 Task: Compose an email with the signature Kayla Brown with the subject Request for a disciplinary action and the message I need your help in preparing the project charter for the new initiative. from softage.9@softage.net to softage.3@softage.netSelect the entire message and Indent more 2 times, then indent less once Send the email. Finally, move the email from Sent Items to the label Water quality
Action: Mouse moved to (882, 53)
Screenshot: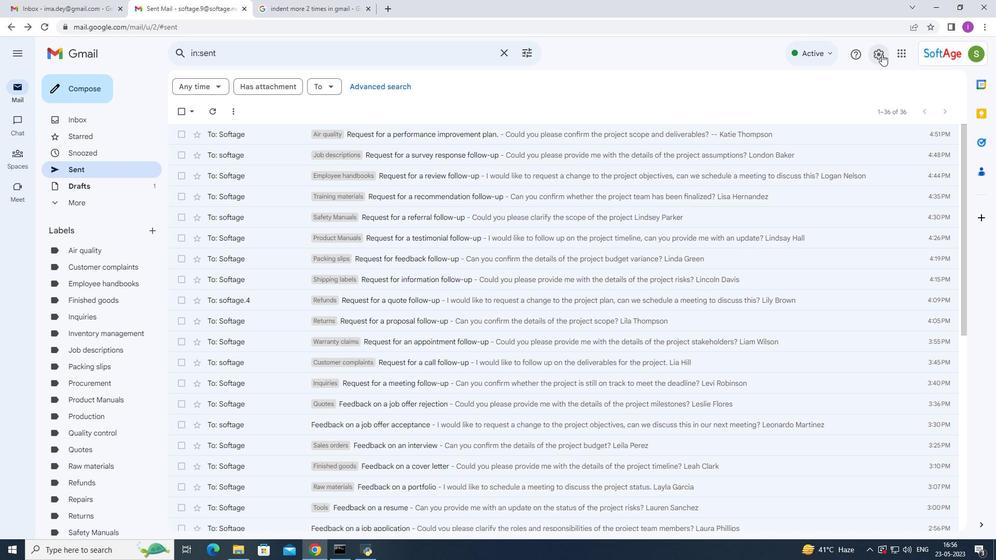 
Action: Mouse pressed left at (882, 53)
Screenshot: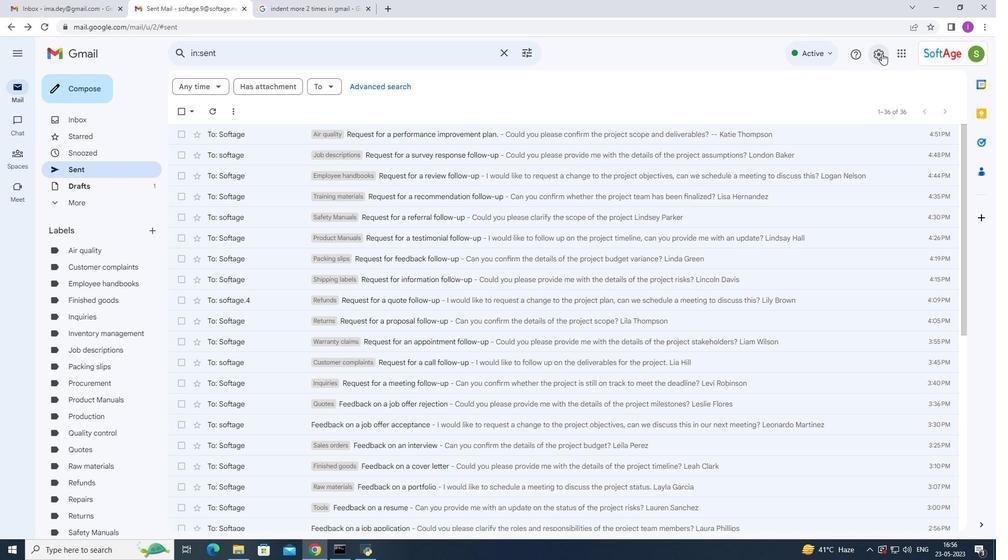 
Action: Mouse moved to (901, 108)
Screenshot: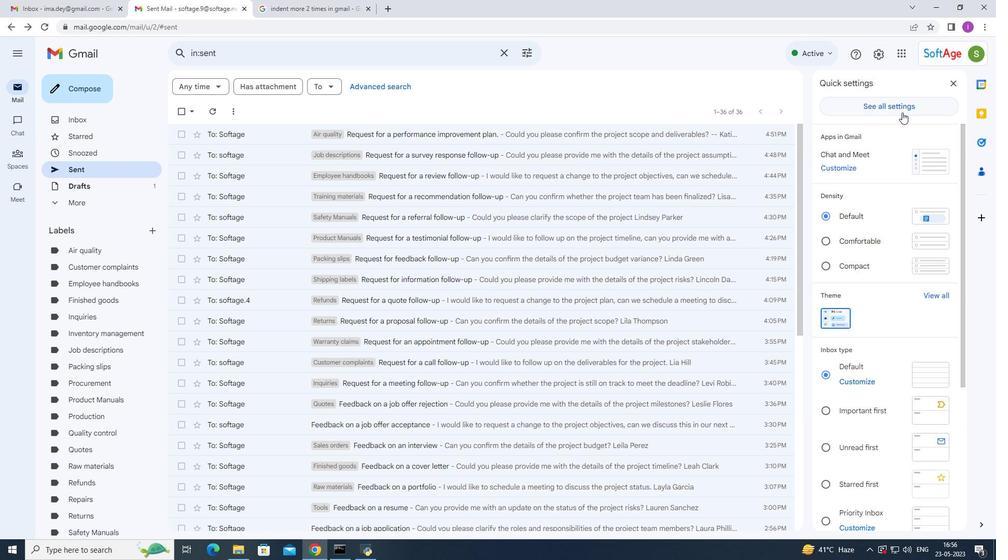 
Action: Mouse pressed left at (901, 108)
Screenshot: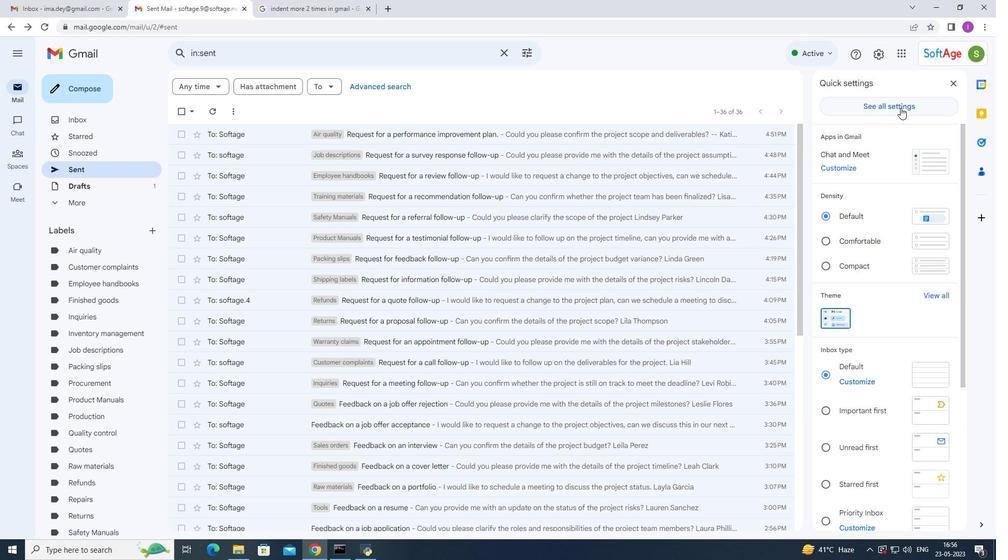 
Action: Mouse moved to (410, 237)
Screenshot: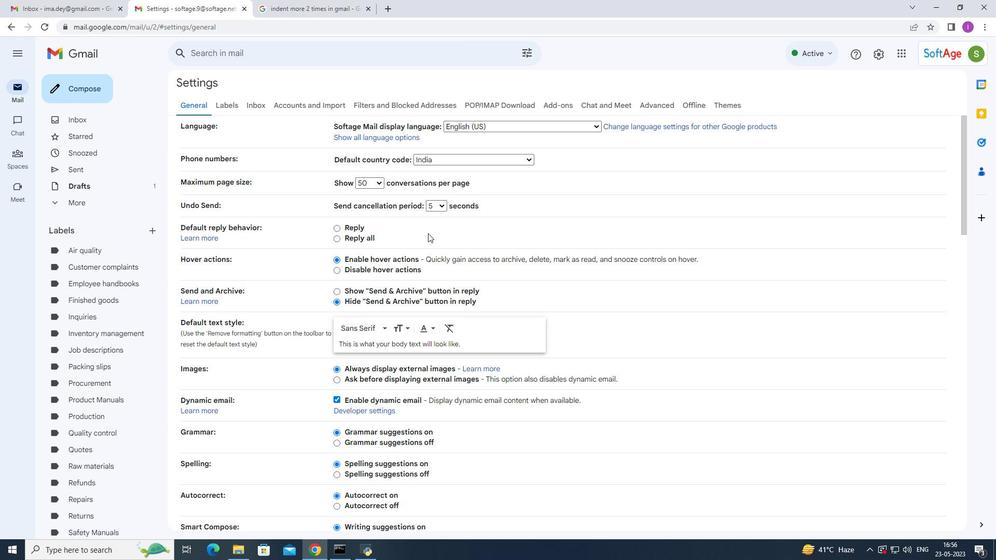 
Action: Mouse scrolled (410, 236) with delta (0, 0)
Screenshot: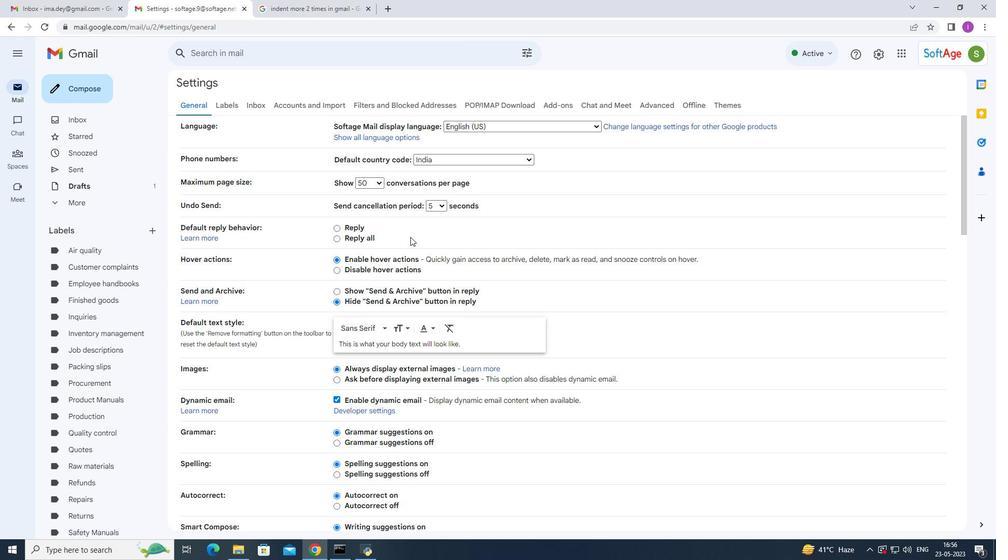 
Action: Mouse scrolled (410, 236) with delta (0, 0)
Screenshot: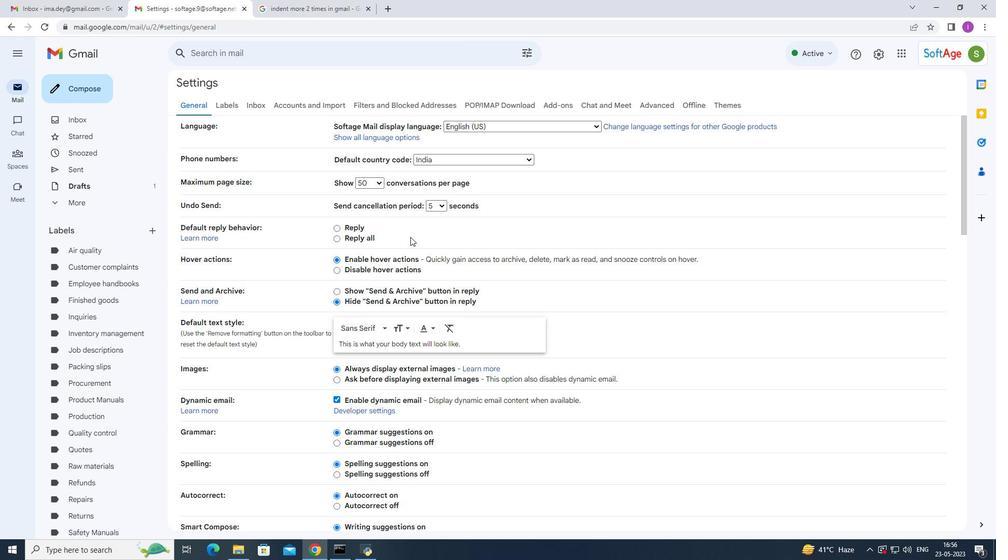 
Action: Mouse scrolled (410, 236) with delta (0, 0)
Screenshot: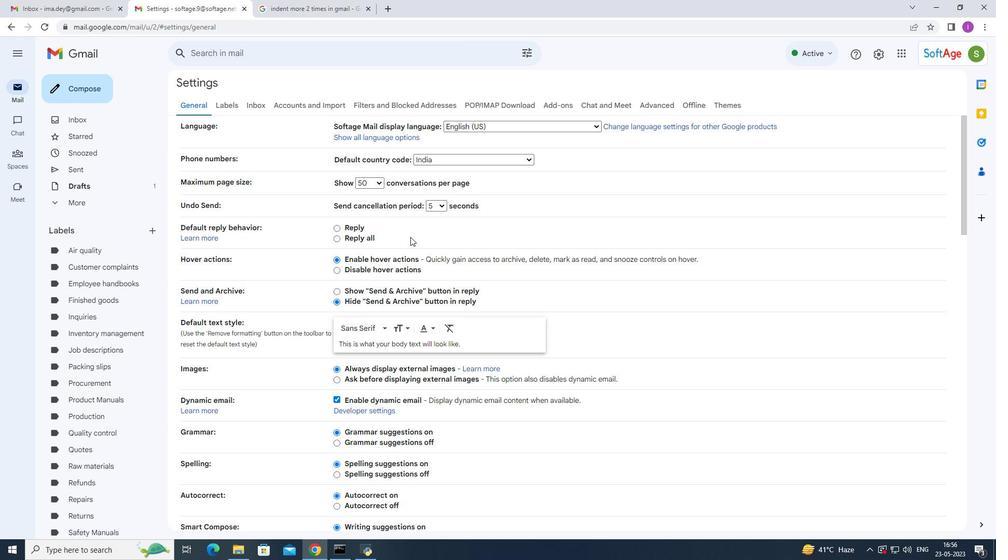 
Action: Mouse scrolled (410, 236) with delta (0, 0)
Screenshot: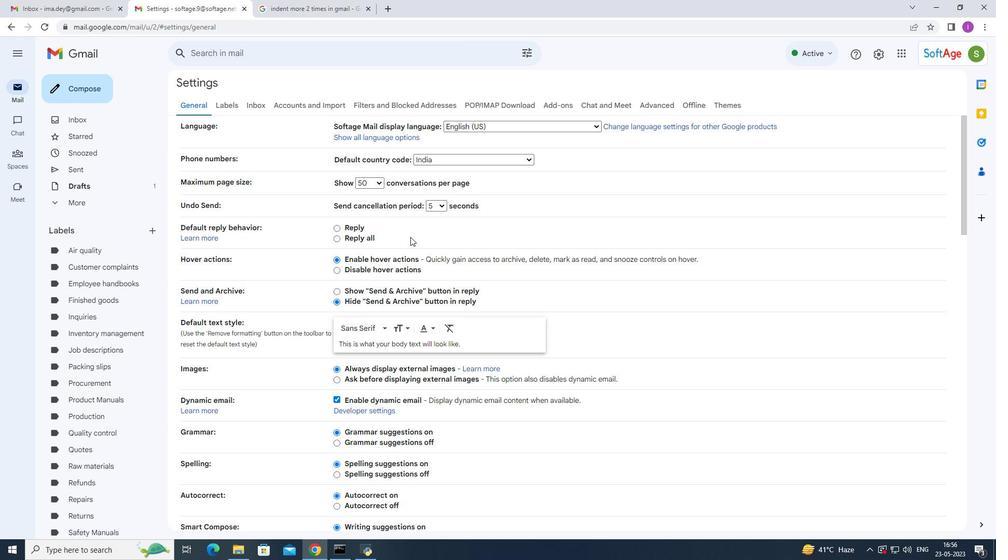 
Action: Mouse moved to (423, 272)
Screenshot: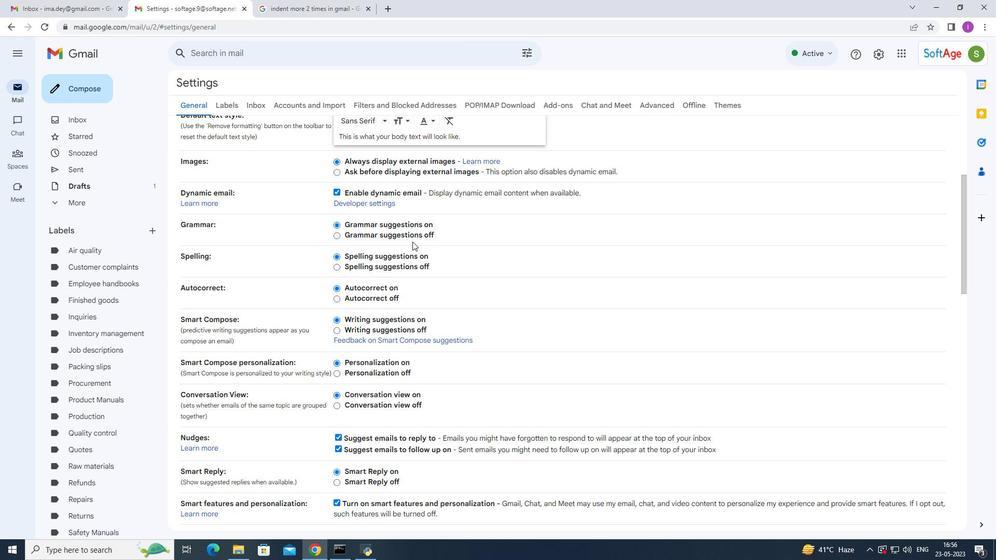 
Action: Mouse scrolled (414, 249) with delta (0, 0)
Screenshot: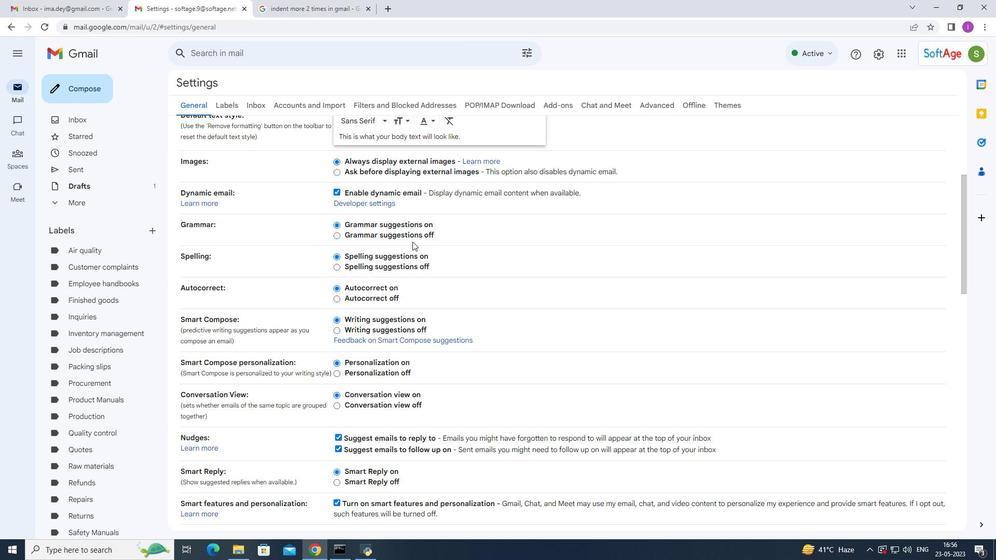 
Action: Mouse scrolled (418, 259) with delta (0, 0)
Screenshot: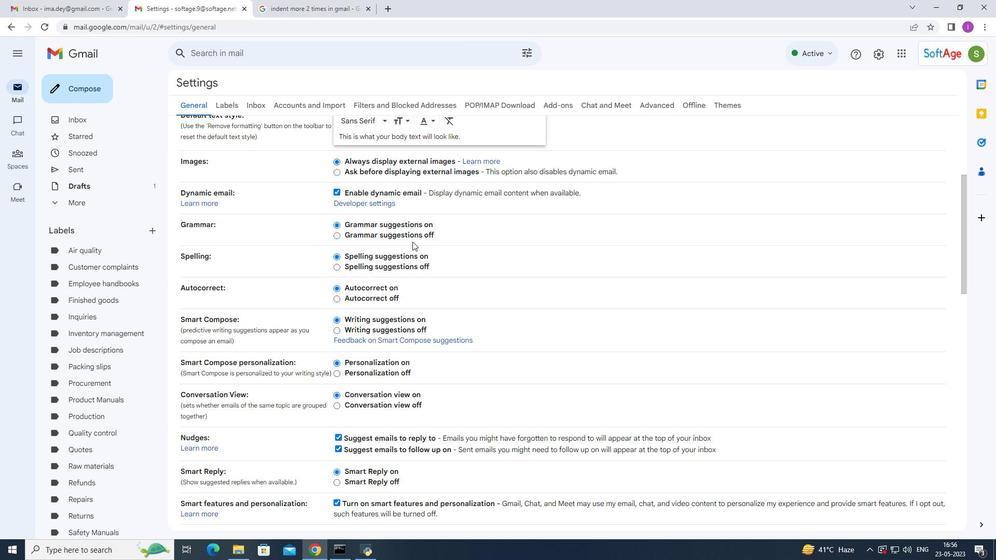 
Action: Mouse scrolled (419, 260) with delta (0, 0)
Screenshot: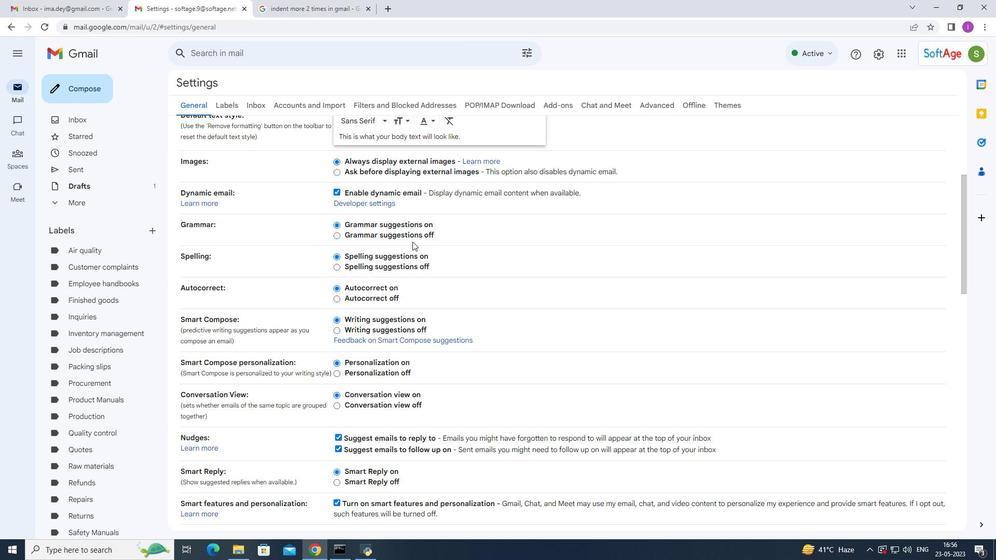 
Action: Mouse scrolled (421, 263) with delta (0, 0)
Screenshot: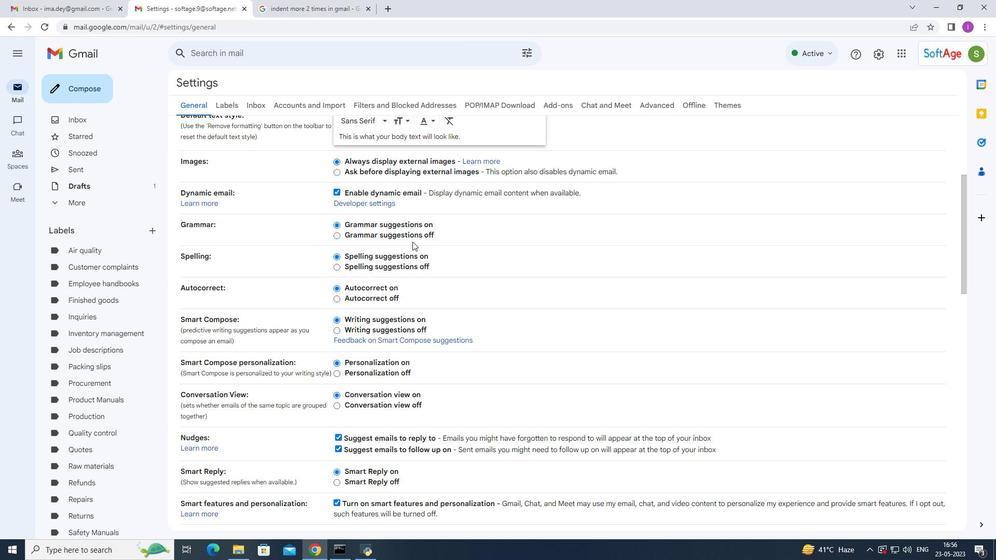 
Action: Mouse moved to (424, 288)
Screenshot: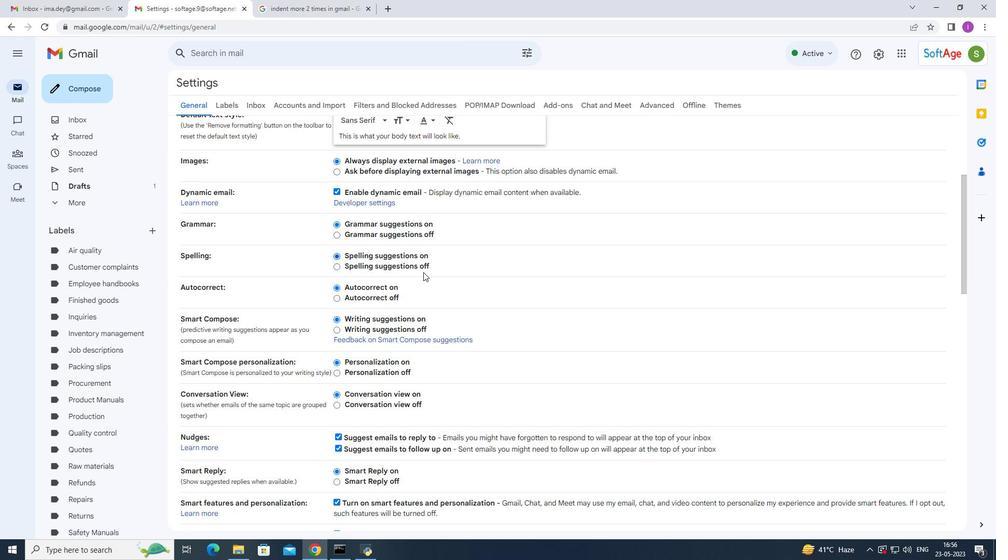 
Action: Mouse scrolled (423, 278) with delta (0, 0)
Screenshot: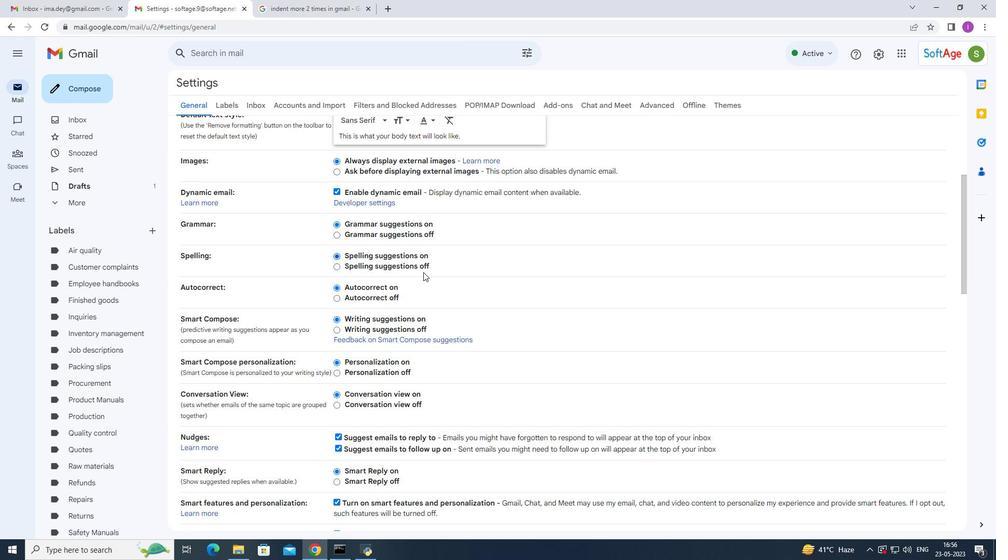 
Action: Mouse moved to (425, 292)
Screenshot: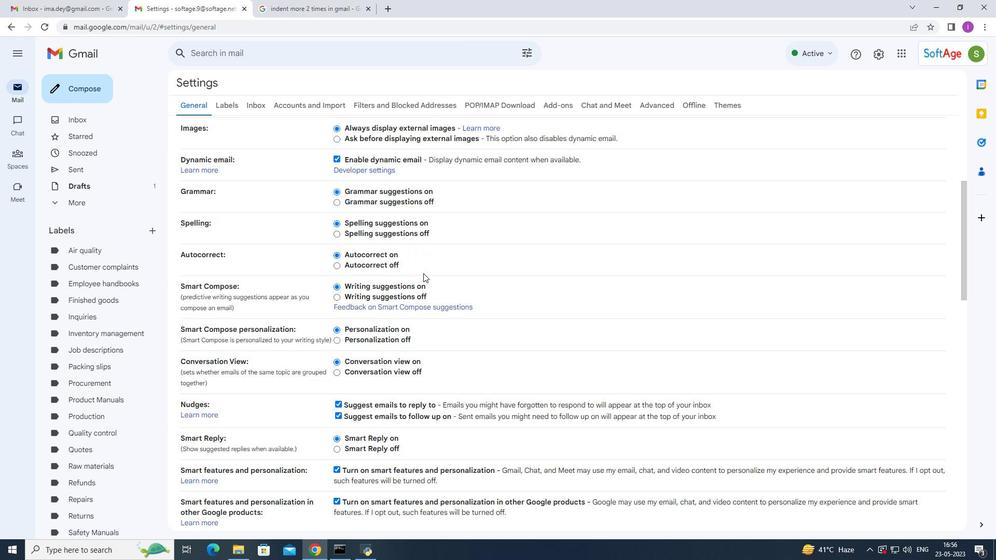 
Action: Mouse scrolled (424, 289) with delta (0, 0)
Screenshot: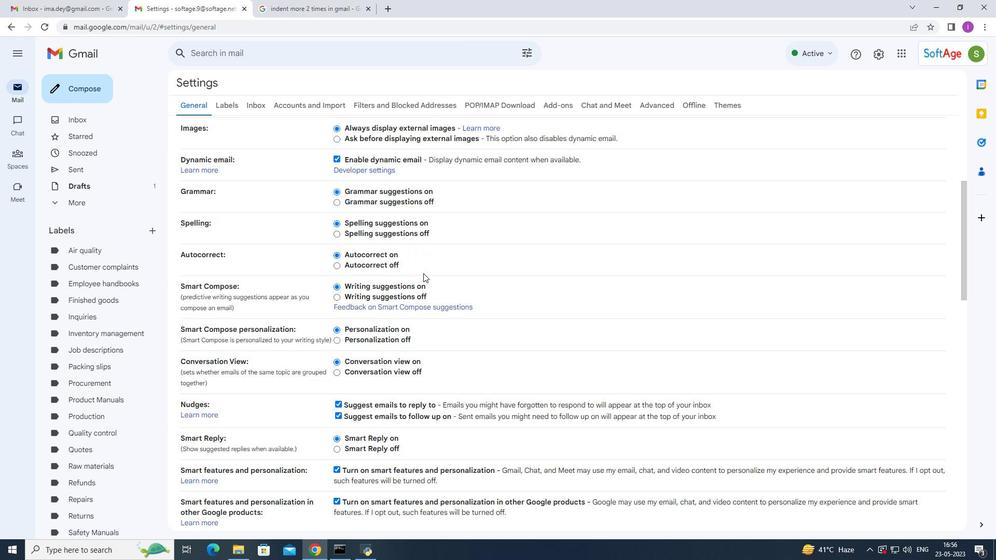 
Action: Mouse moved to (425, 292)
Screenshot: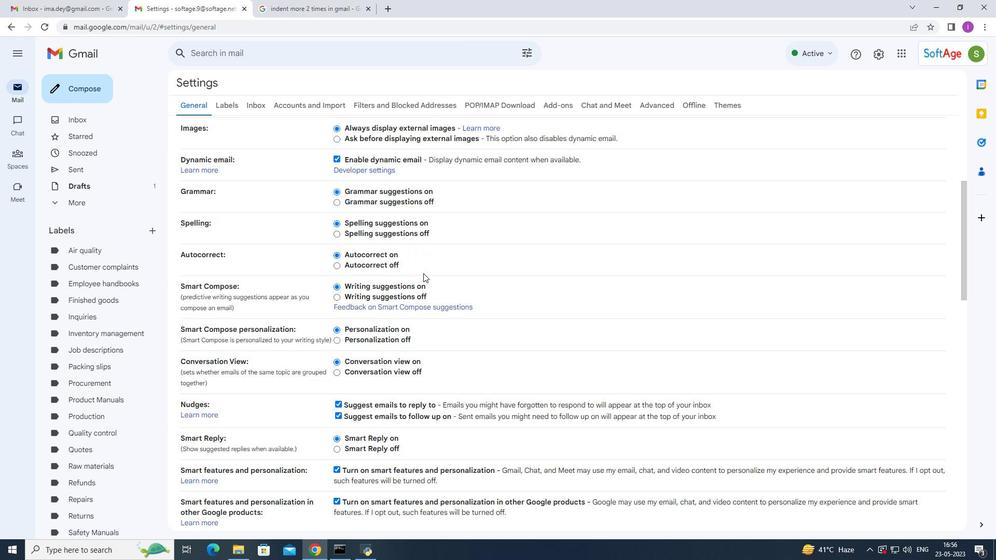 
Action: Mouse scrolled (425, 291) with delta (0, 0)
Screenshot: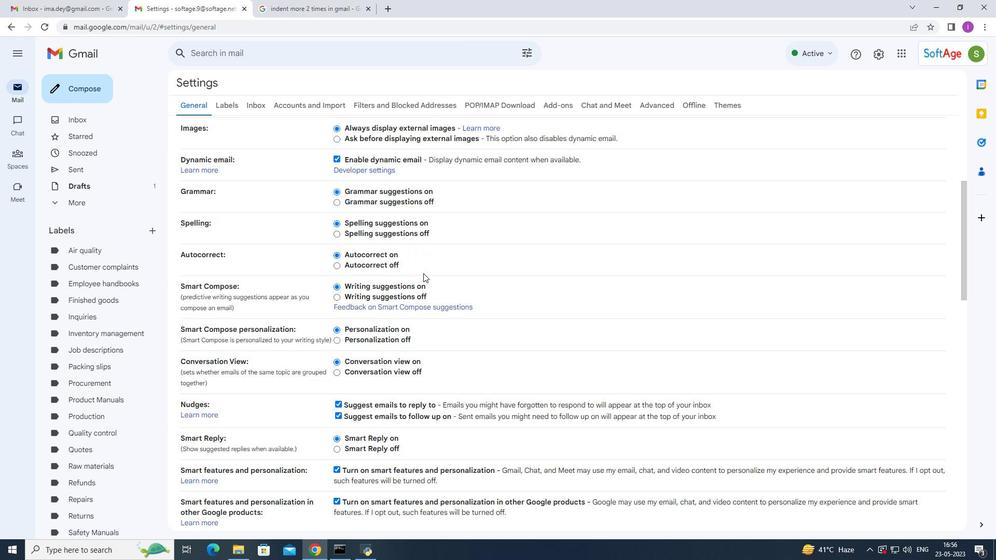 
Action: Mouse moved to (425, 293)
Screenshot: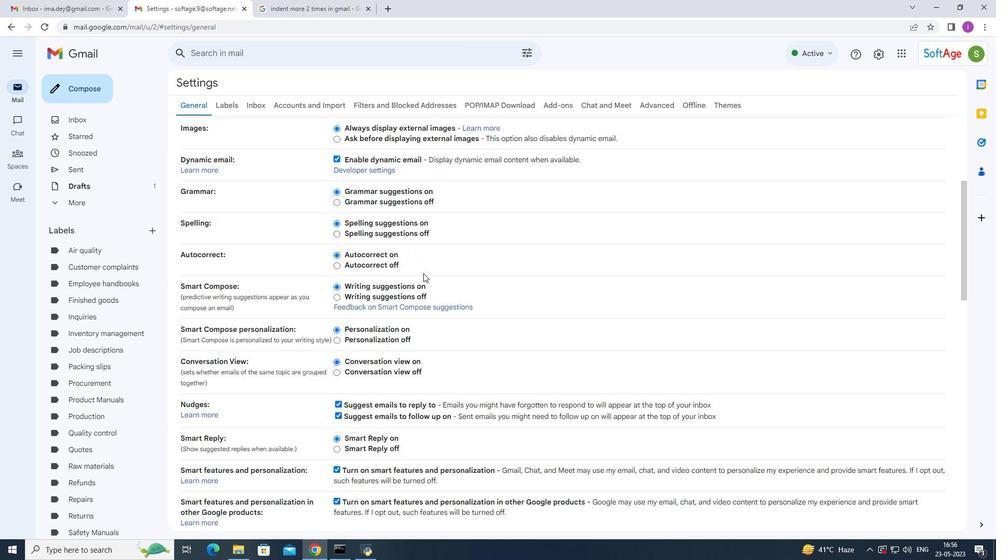 
Action: Mouse scrolled (425, 292) with delta (0, 0)
Screenshot: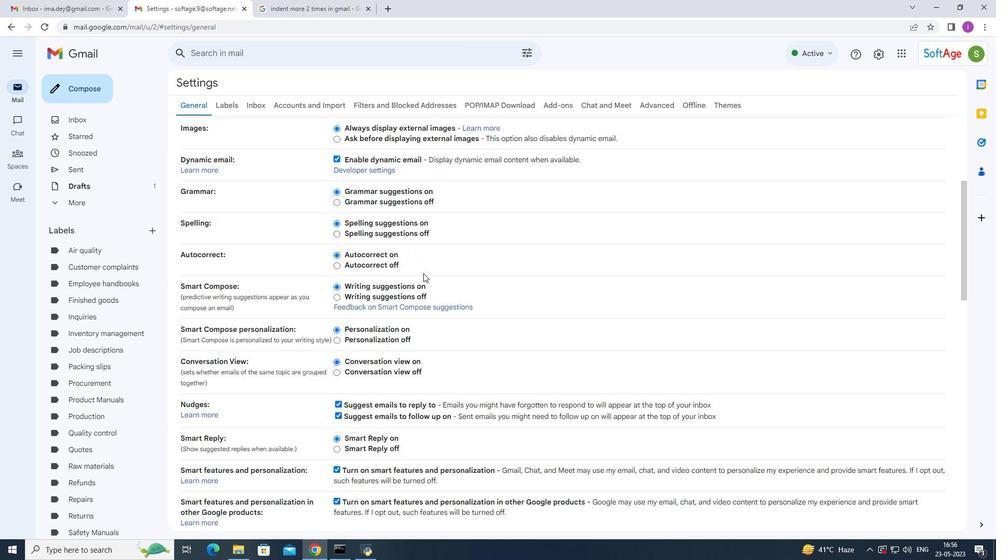 
Action: Mouse moved to (425, 294)
Screenshot: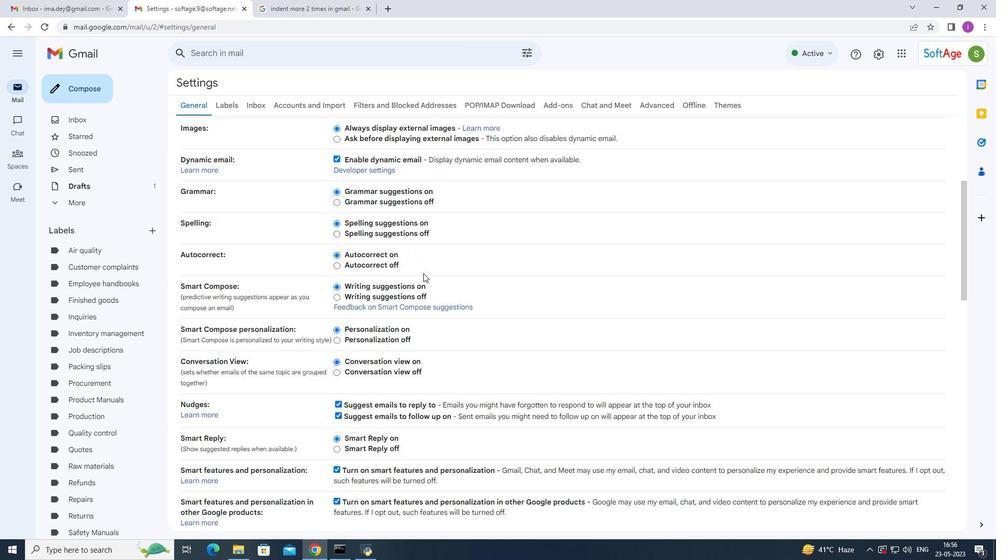 
Action: Mouse scrolled (425, 292) with delta (0, 0)
Screenshot: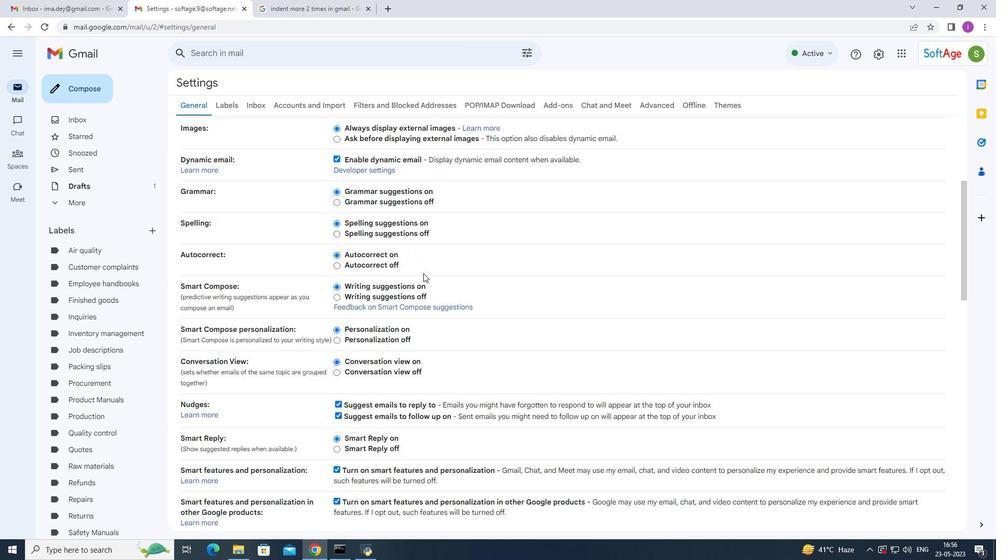 
Action: Mouse moved to (433, 315)
Screenshot: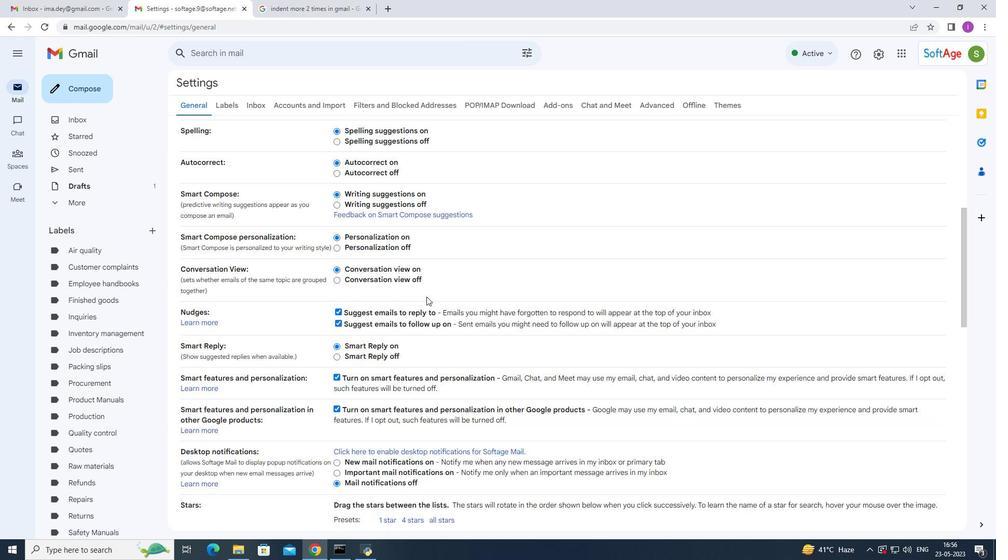 
Action: Mouse scrolled (433, 314) with delta (0, 0)
Screenshot: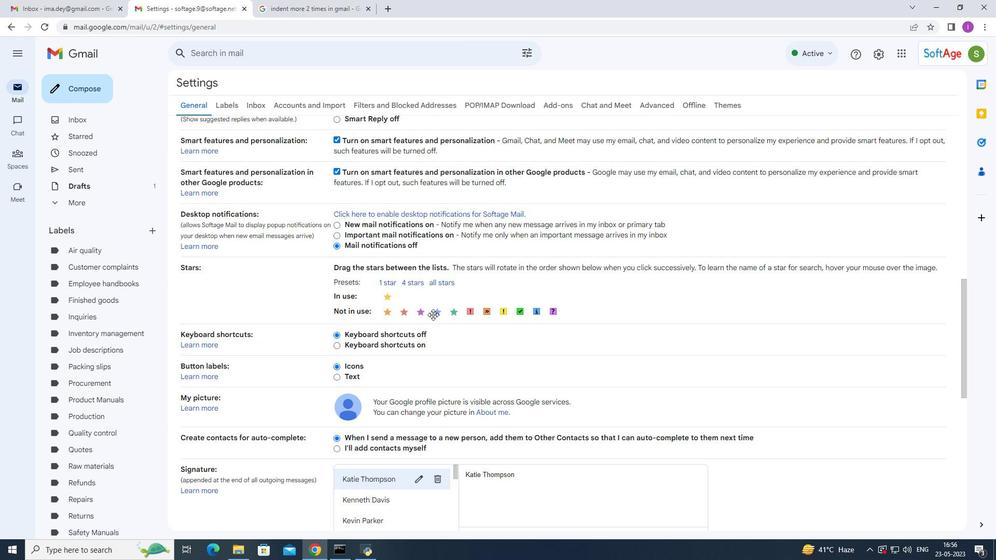 
Action: Mouse scrolled (433, 314) with delta (0, 0)
Screenshot: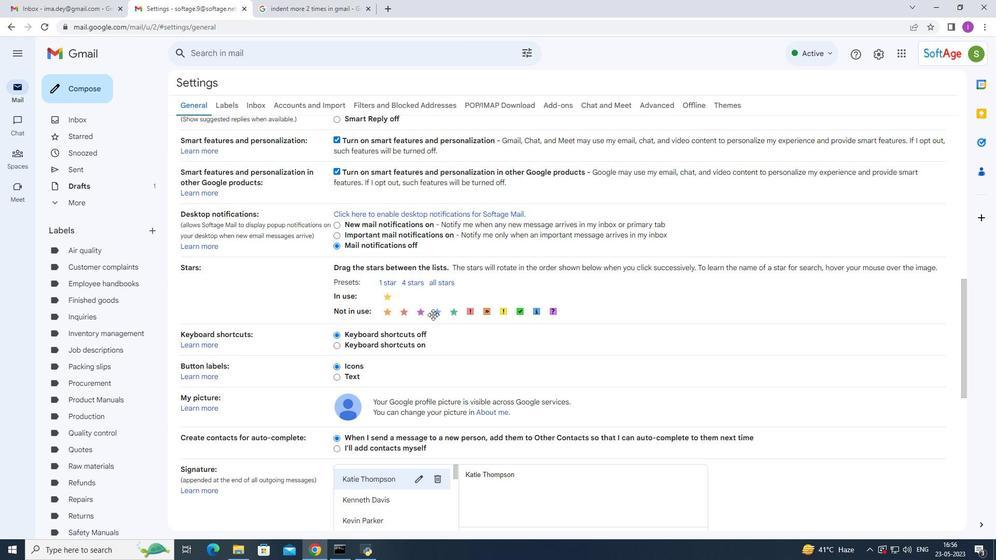 
Action: Mouse moved to (397, 465)
Screenshot: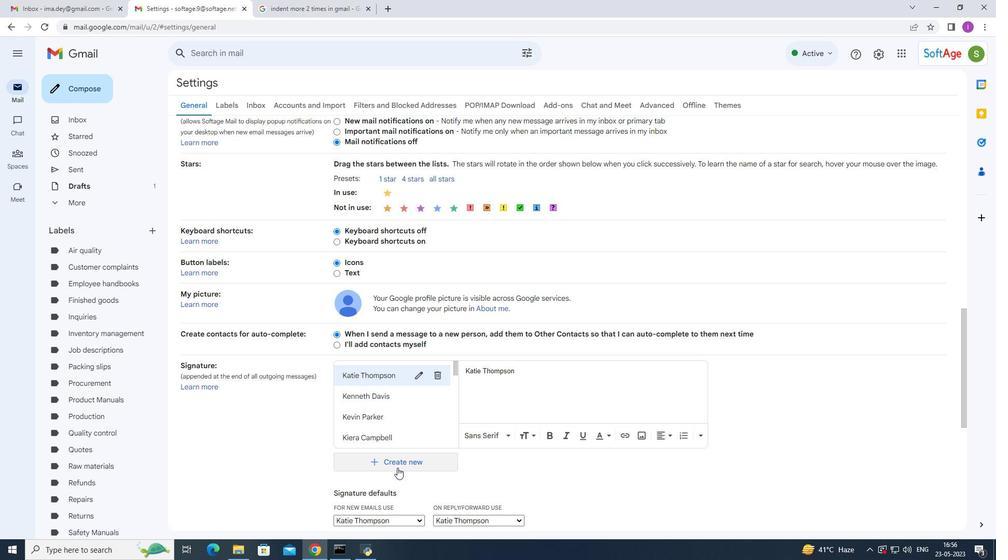 
Action: Mouse pressed left at (397, 465)
Screenshot: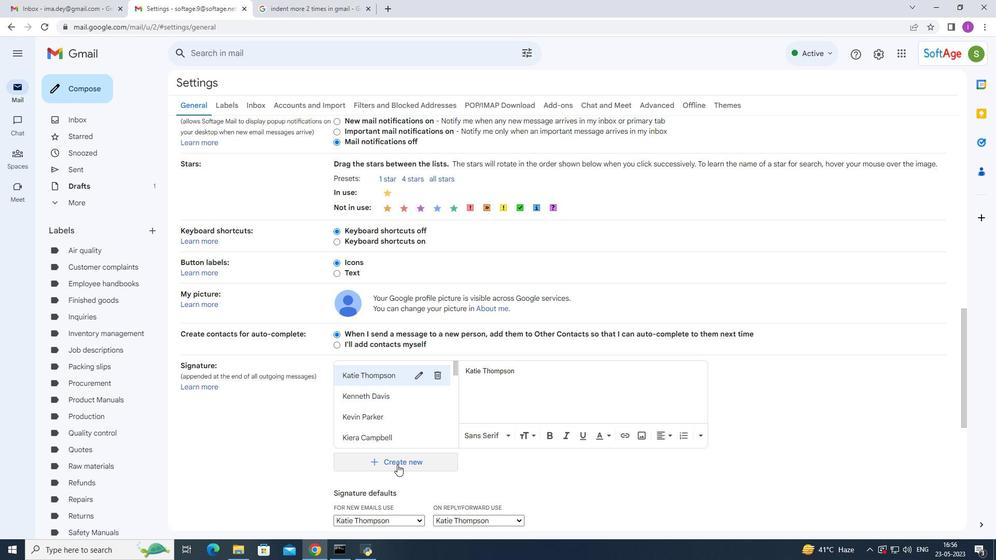 
Action: Mouse moved to (602, 353)
Screenshot: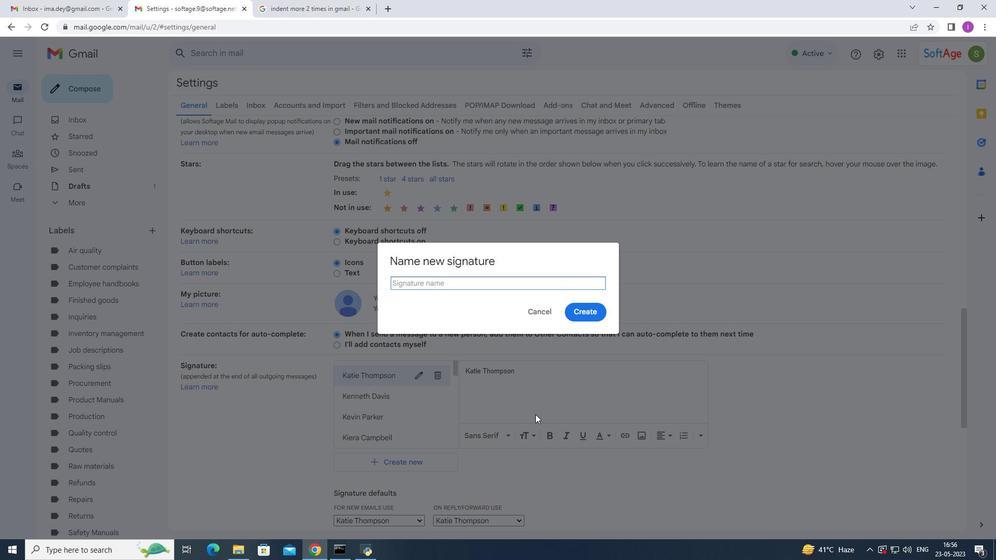 
Action: Key pressed <Key.shift>Kayla<Key.space><Key.shift>Brown
Screenshot: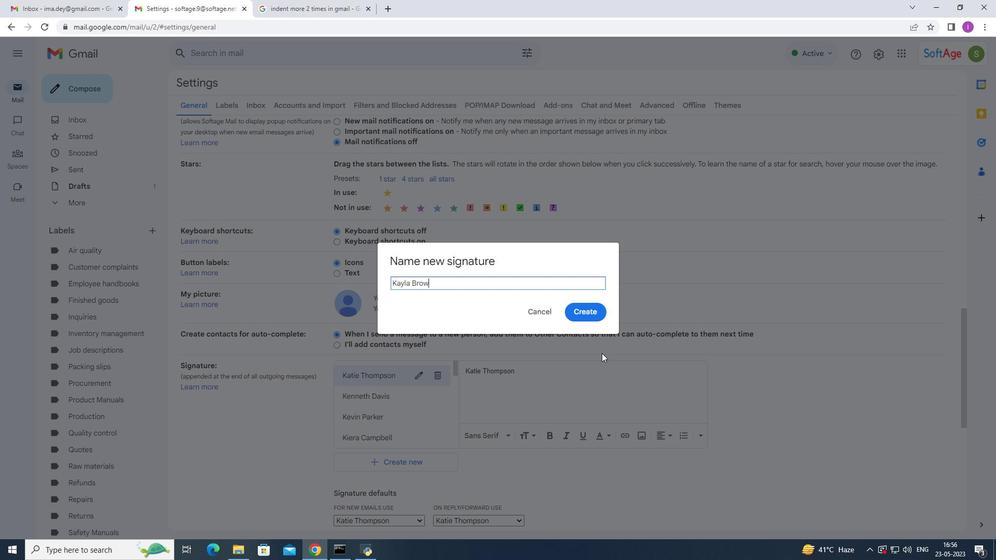 
Action: Mouse moved to (586, 313)
Screenshot: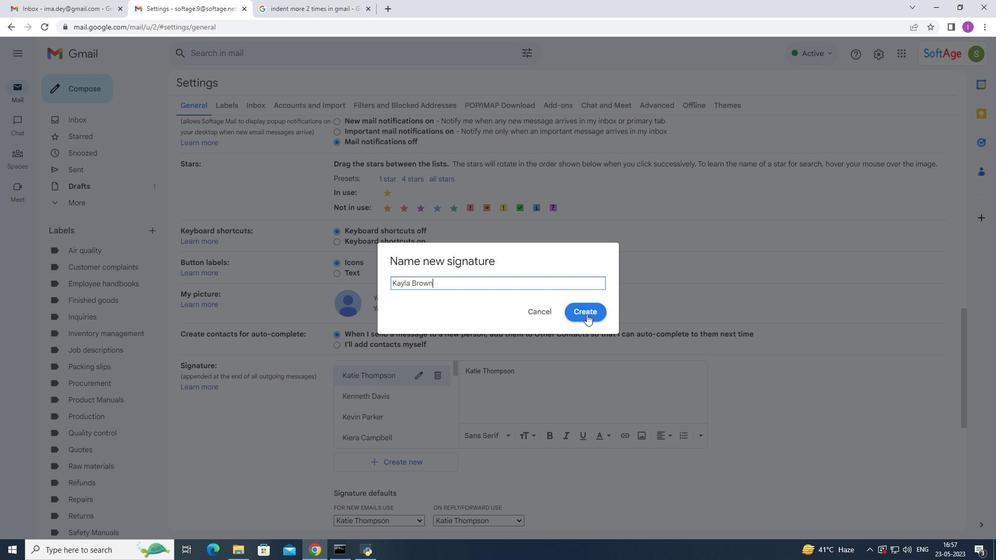 
Action: Mouse pressed left at (586, 313)
Screenshot: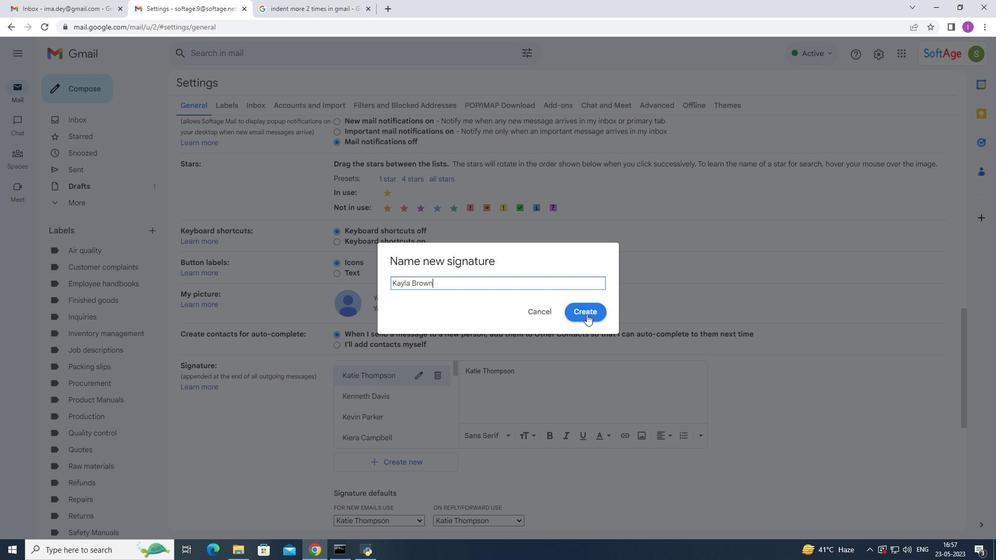 
Action: Mouse moved to (416, 521)
Screenshot: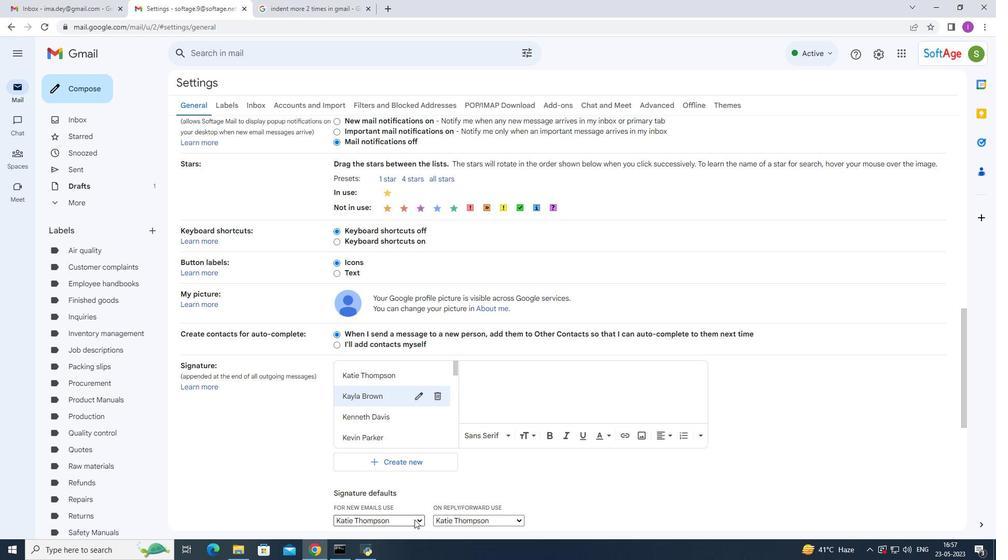 
Action: Mouse pressed left at (416, 521)
Screenshot: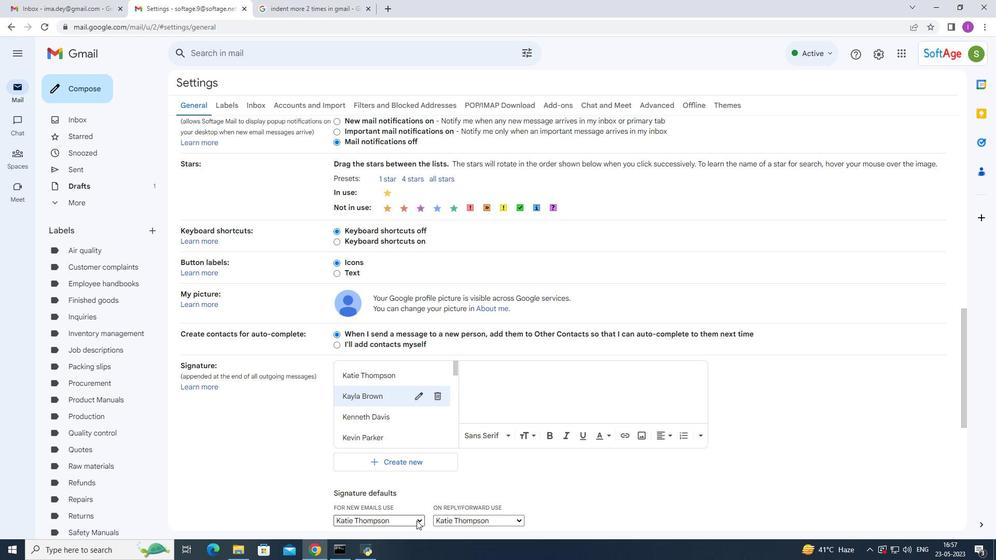
Action: Mouse moved to (360, 340)
Screenshot: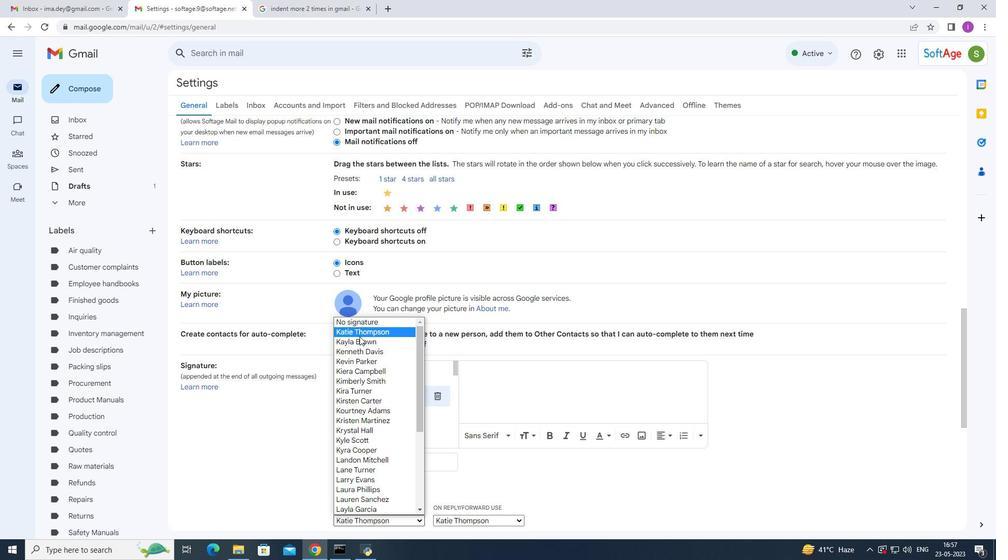 
Action: Mouse pressed left at (360, 340)
Screenshot: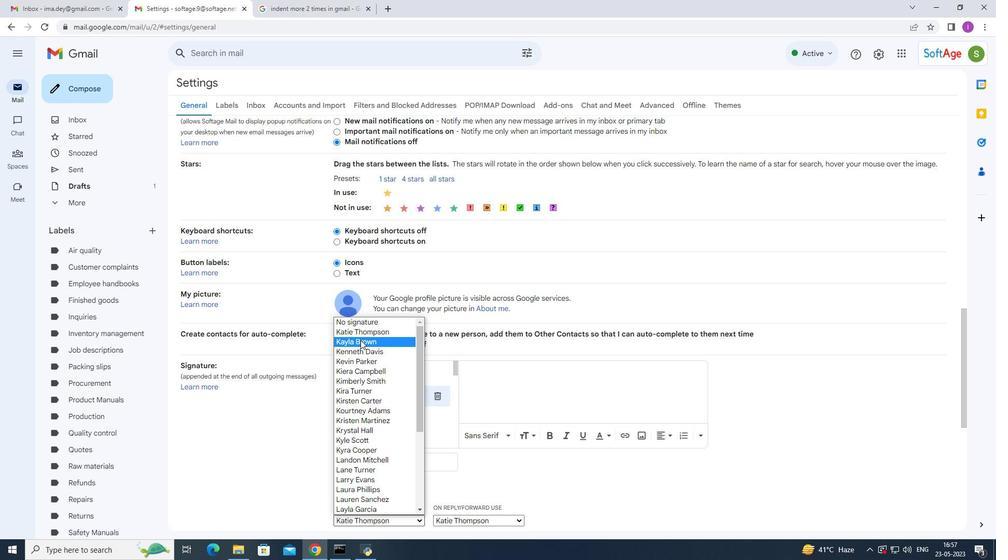 
Action: Mouse moved to (385, 396)
Screenshot: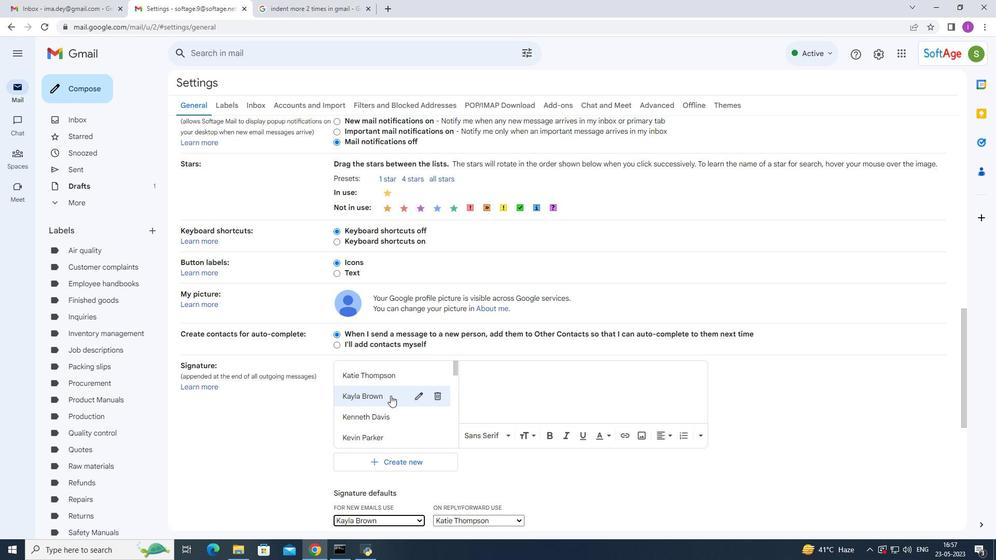 
Action: Mouse pressed left at (385, 396)
Screenshot: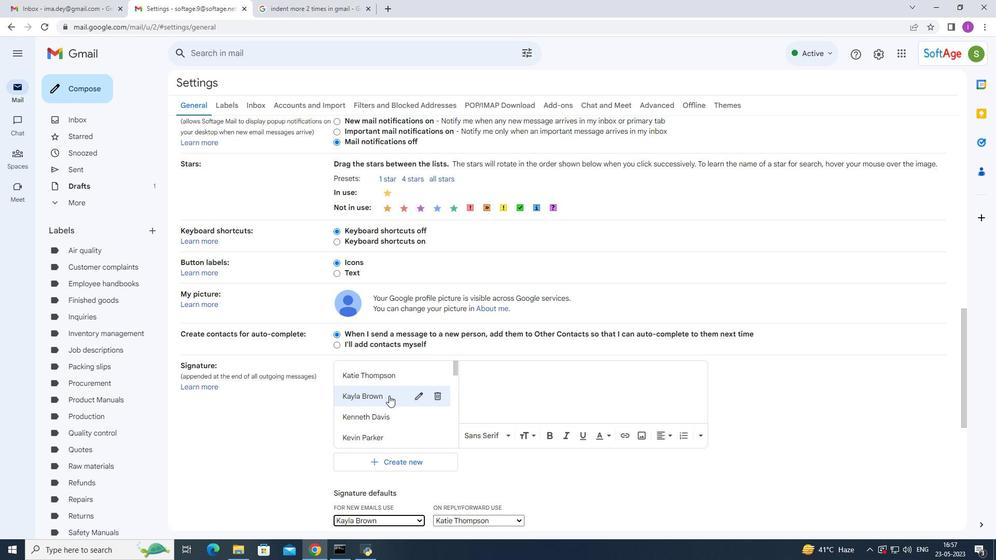 
Action: Mouse moved to (481, 374)
Screenshot: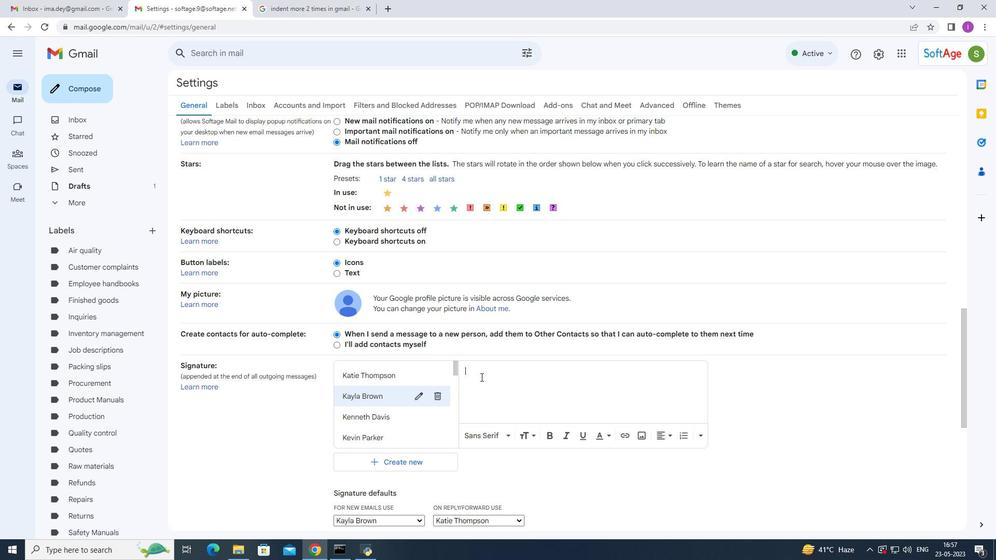 
Action: Key pressed <Key.shift>Kayla<Key.space><Key.shift>Brown
Screenshot: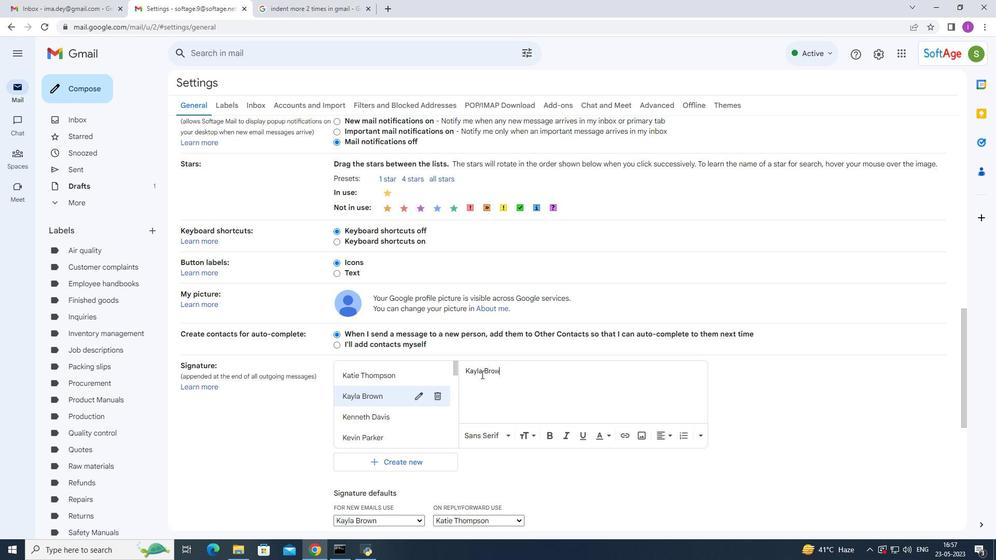 
Action: Mouse moved to (609, 435)
Screenshot: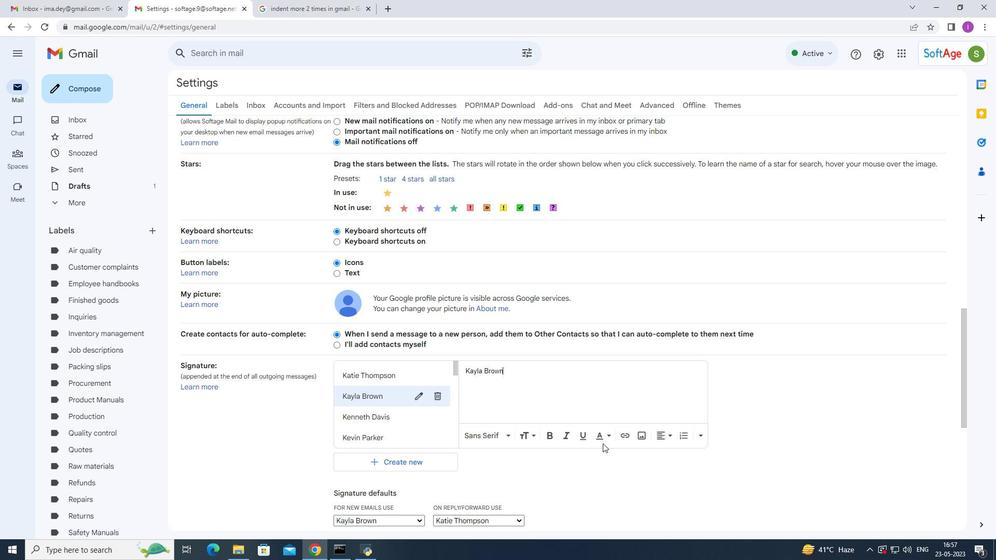 
Action: Mouse scrolled (609, 435) with delta (0, 0)
Screenshot: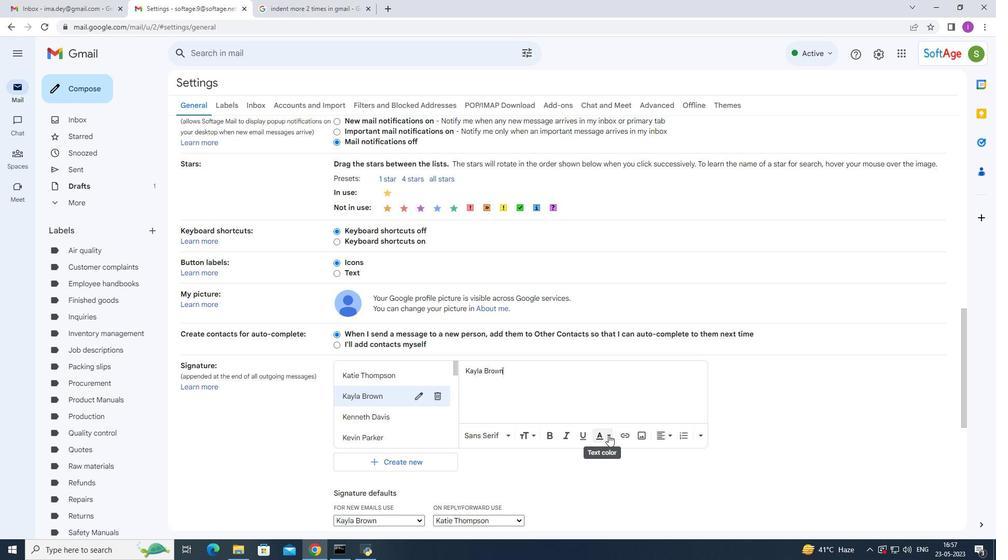 
Action: Mouse scrolled (609, 435) with delta (0, 0)
Screenshot: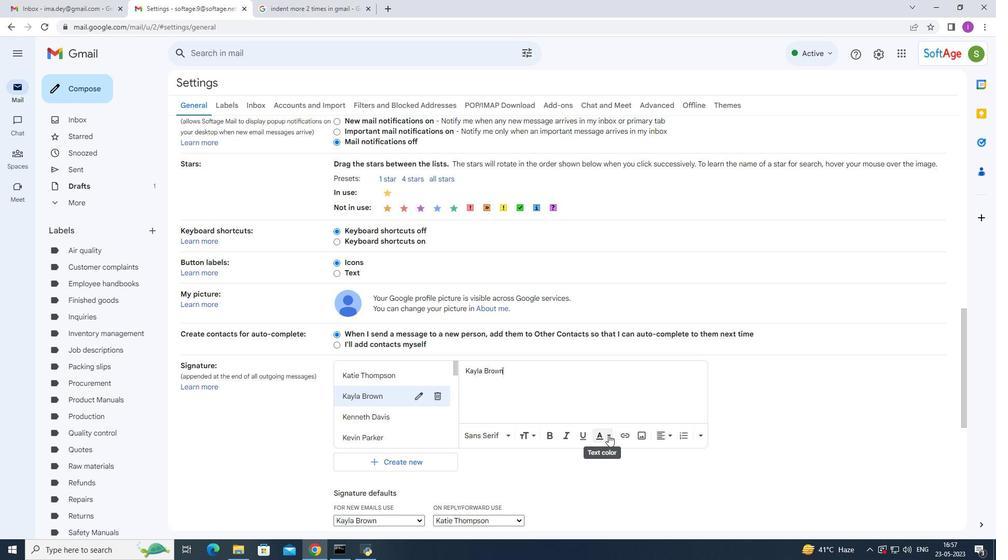 
Action: Mouse moved to (533, 383)
Screenshot: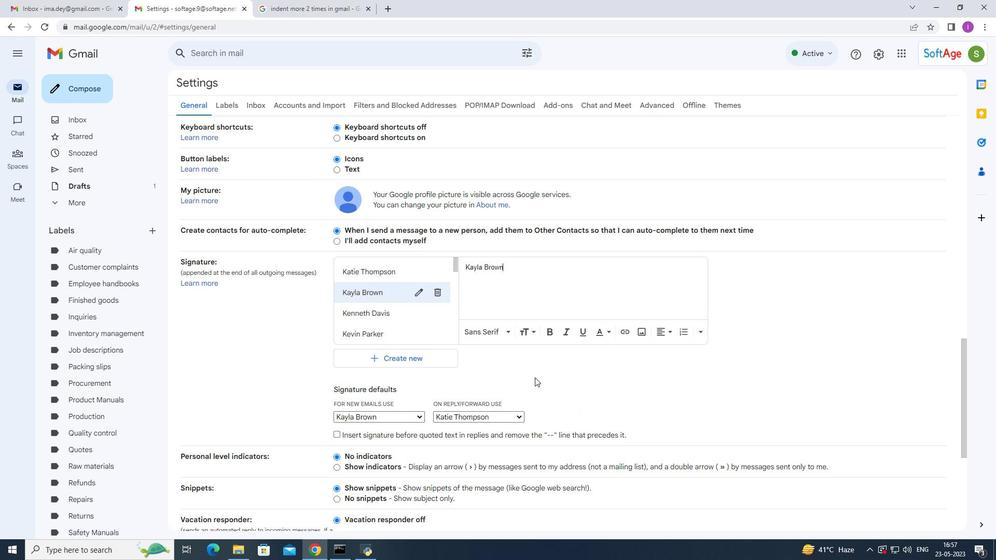 
Action: Mouse scrolled (533, 382) with delta (0, 0)
Screenshot: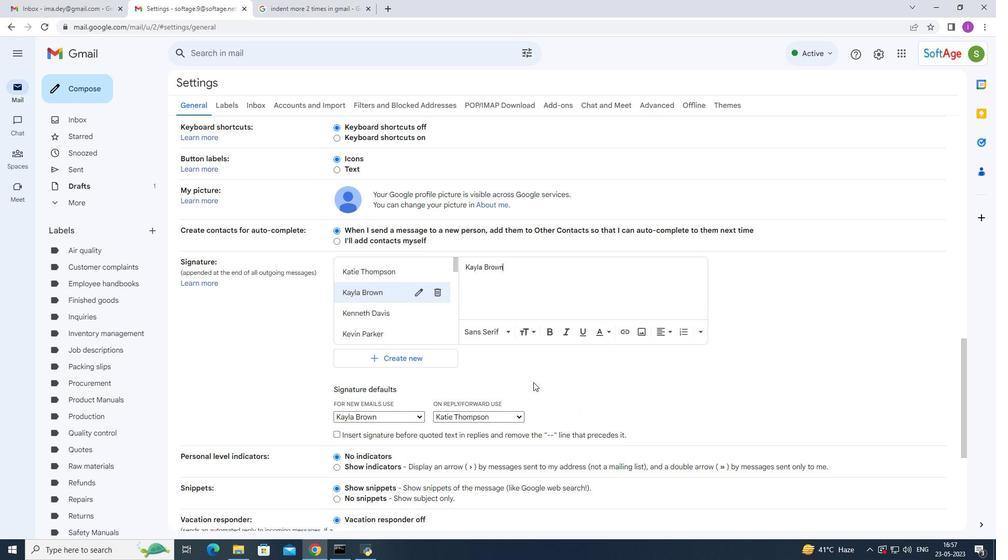 
Action: Mouse scrolled (533, 382) with delta (0, 0)
Screenshot: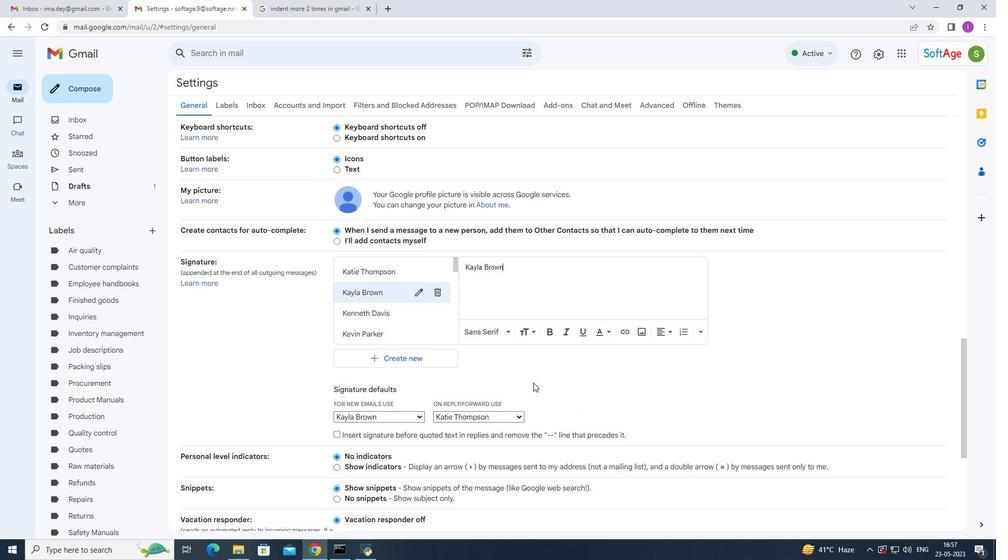 
Action: Mouse moved to (533, 383)
Screenshot: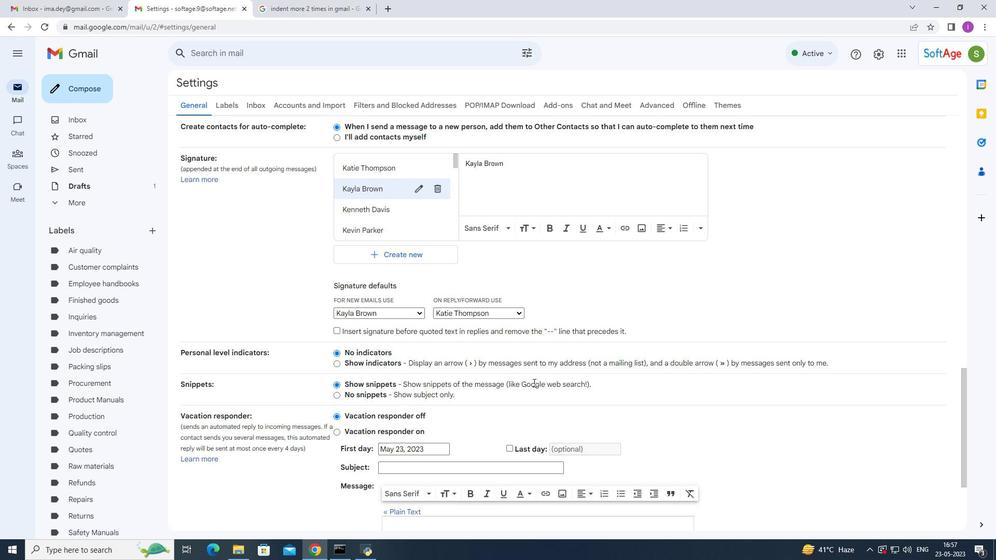 
Action: Mouse scrolled (533, 383) with delta (0, 0)
Screenshot: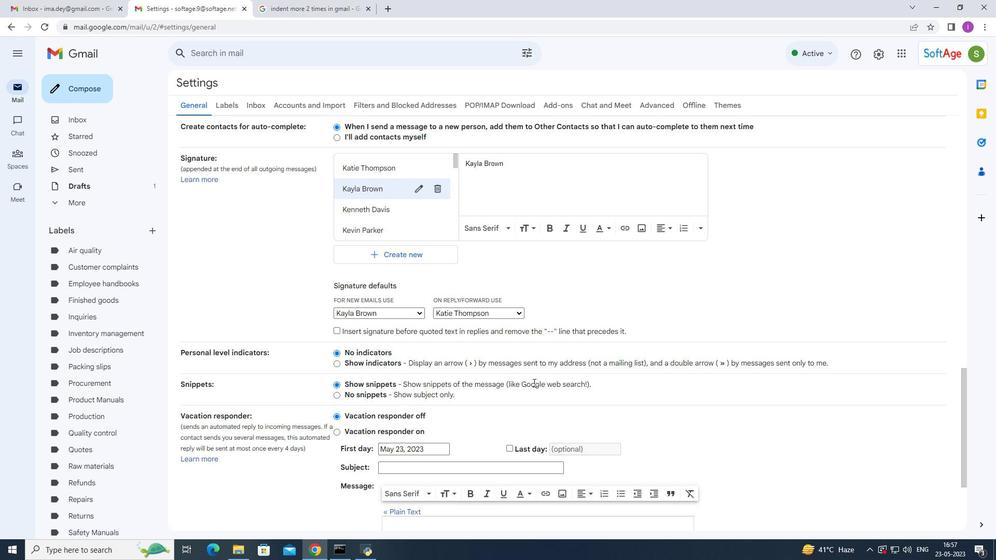 
Action: Mouse scrolled (533, 384) with delta (0, 0)
Screenshot: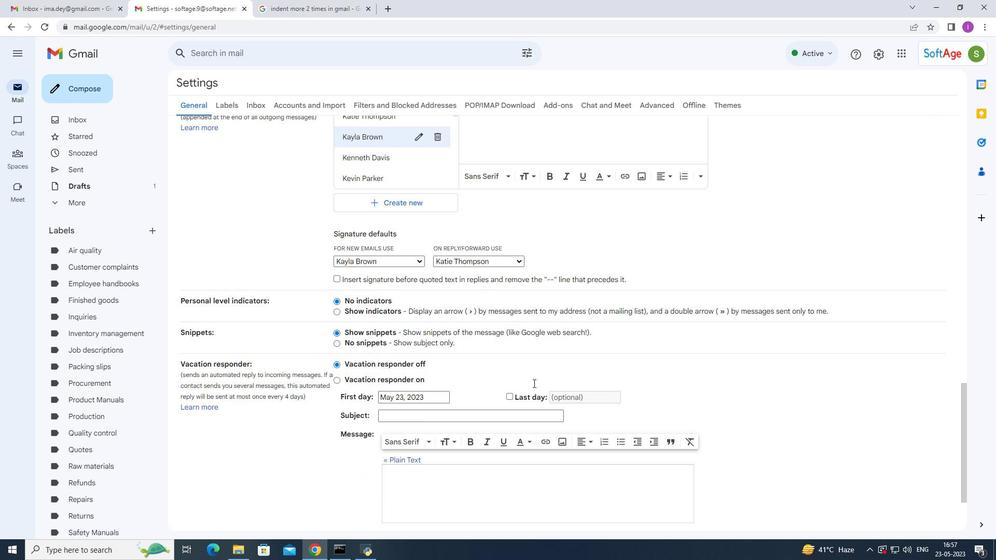 
Action: Mouse moved to (427, 337)
Screenshot: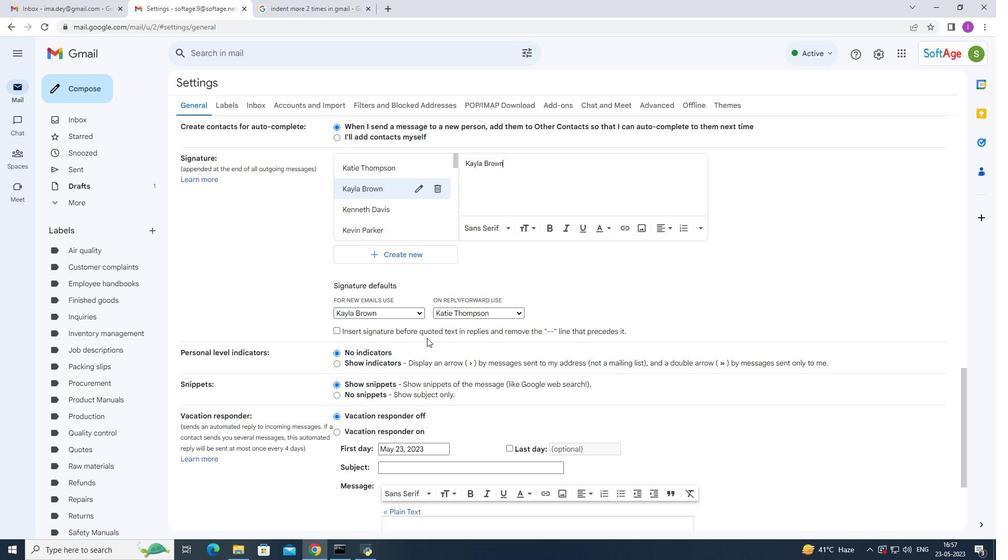 
Action: Mouse scrolled (427, 338) with delta (0, 0)
Screenshot: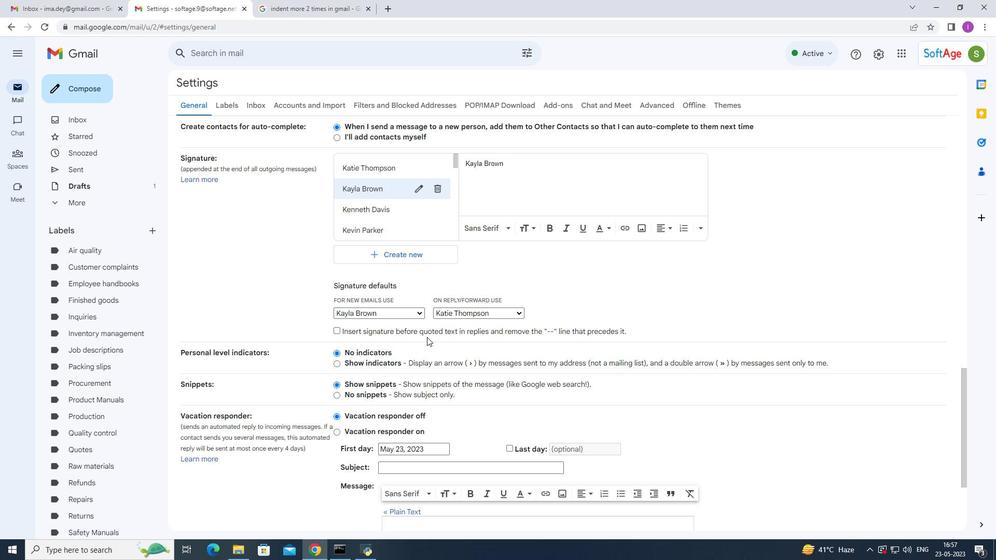
Action: Mouse scrolled (427, 336) with delta (0, 0)
Screenshot: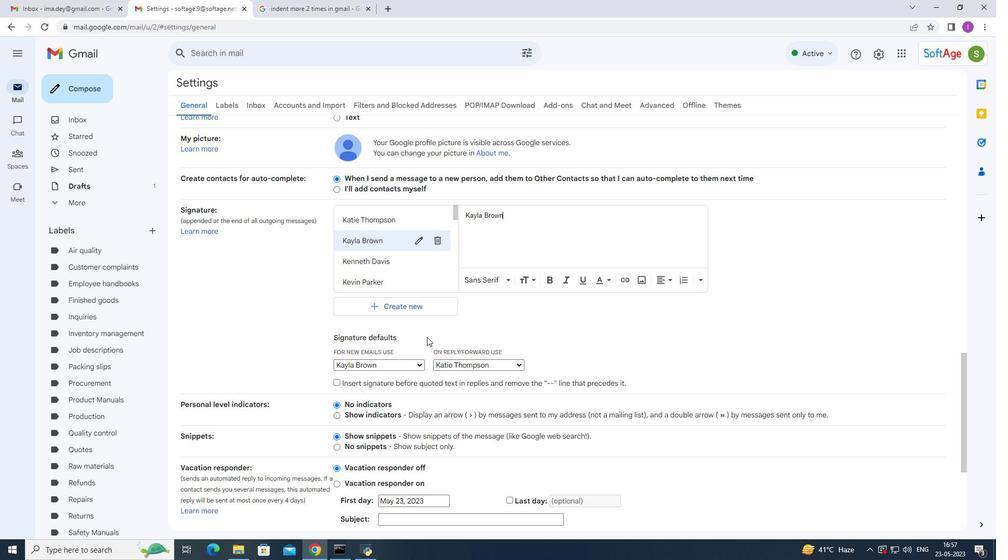 
Action: Mouse scrolled (427, 336) with delta (0, 0)
Screenshot: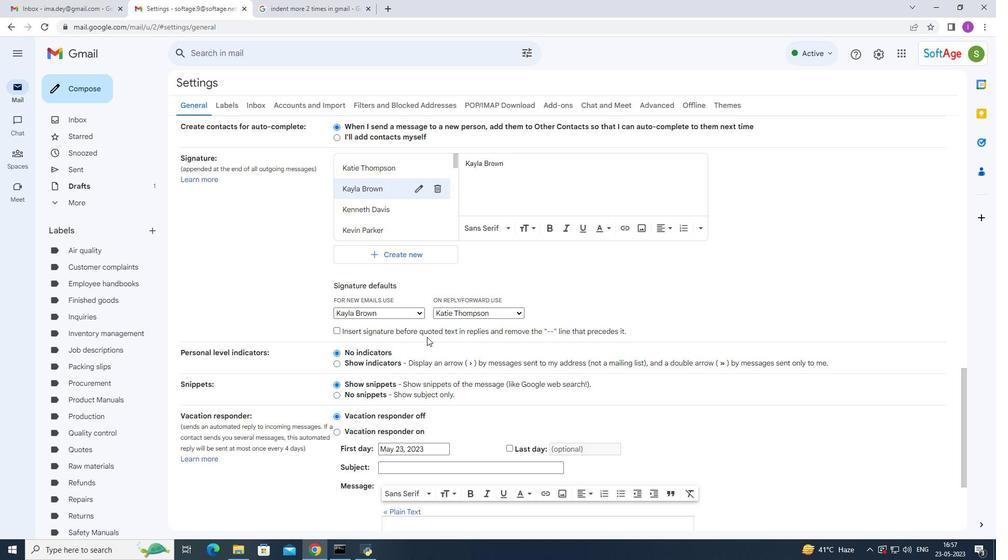 
Action: Mouse scrolled (427, 336) with delta (0, 0)
Screenshot: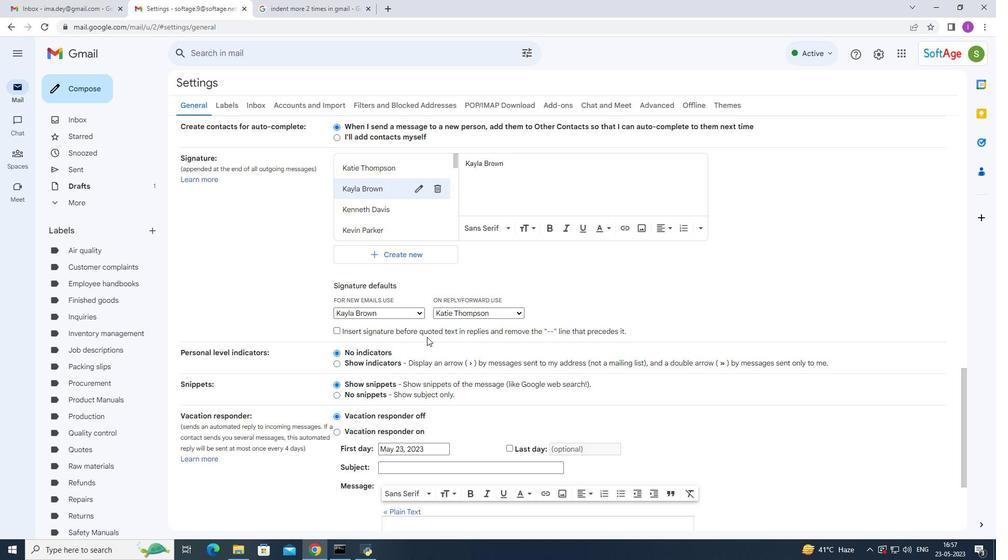 
Action: Mouse moved to (427, 336)
Screenshot: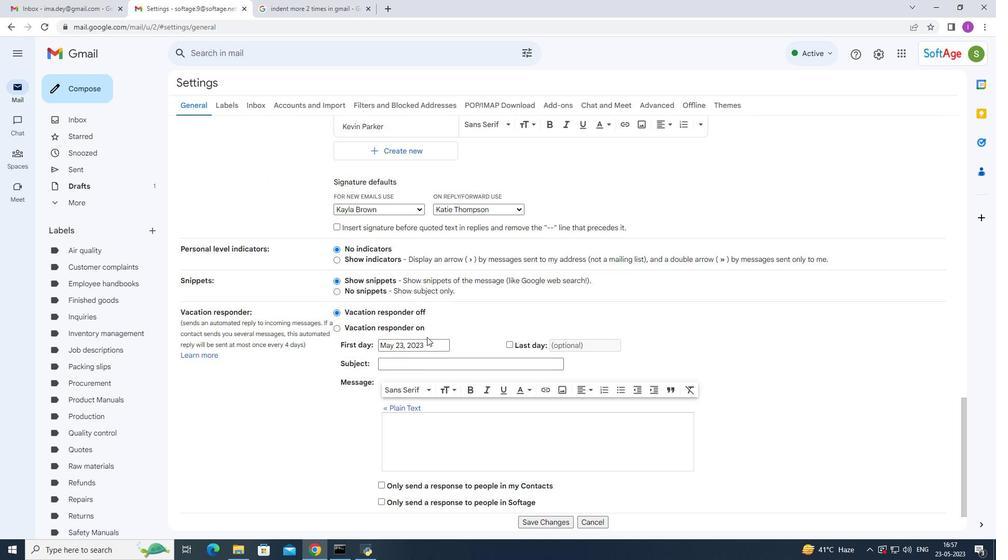 
Action: Mouse scrolled (427, 336) with delta (0, 0)
Screenshot: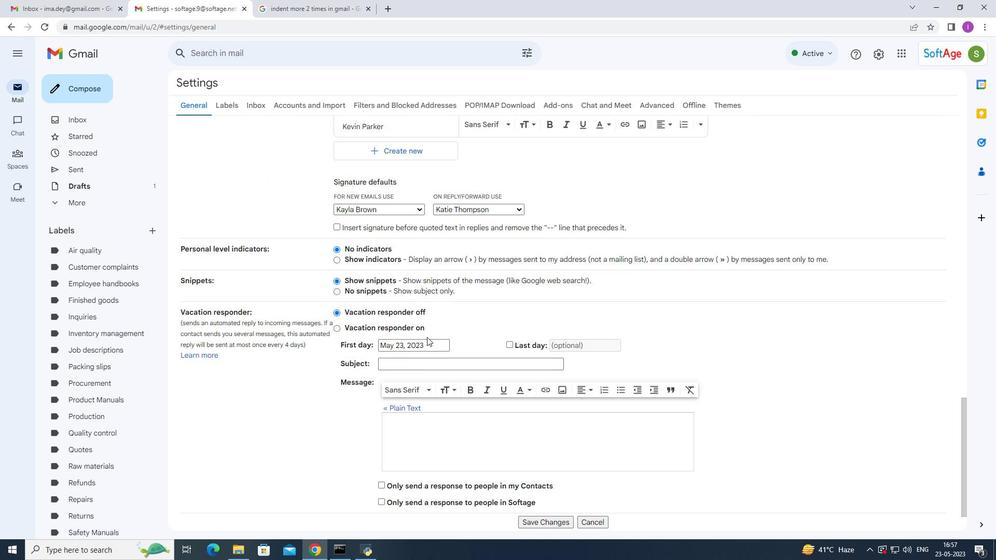 
Action: Mouse scrolled (427, 336) with delta (0, 0)
Screenshot: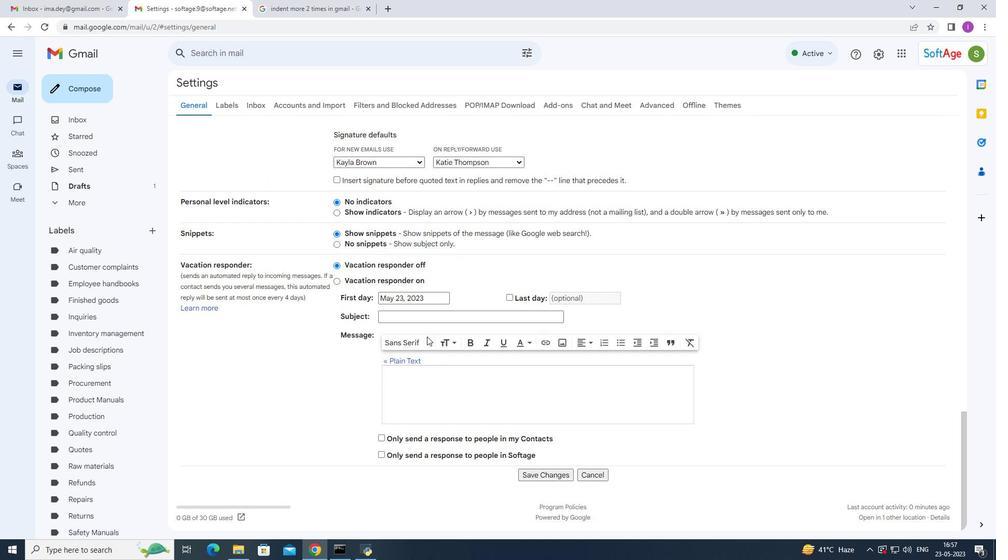
Action: Mouse moved to (474, 360)
Screenshot: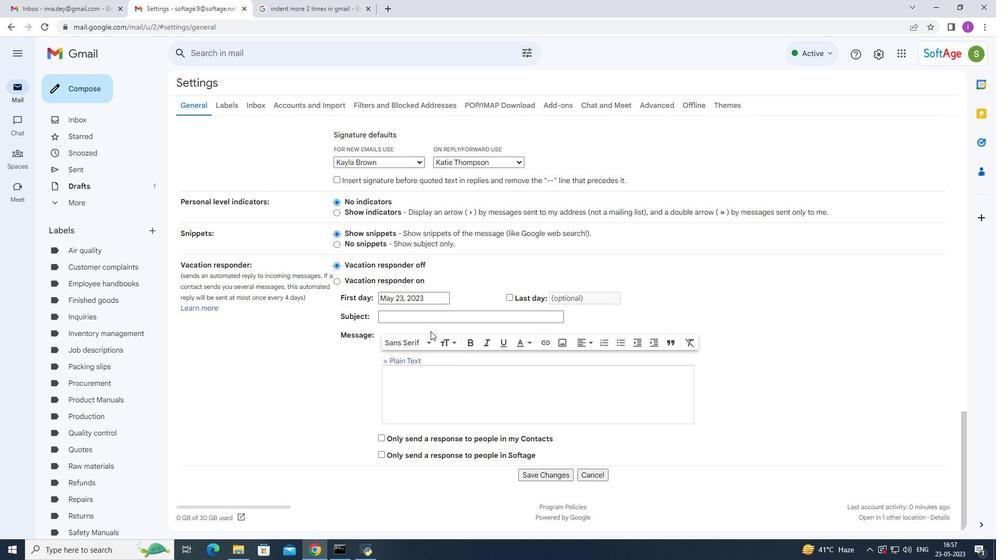 
Action: Mouse scrolled (474, 359) with delta (0, 0)
Screenshot: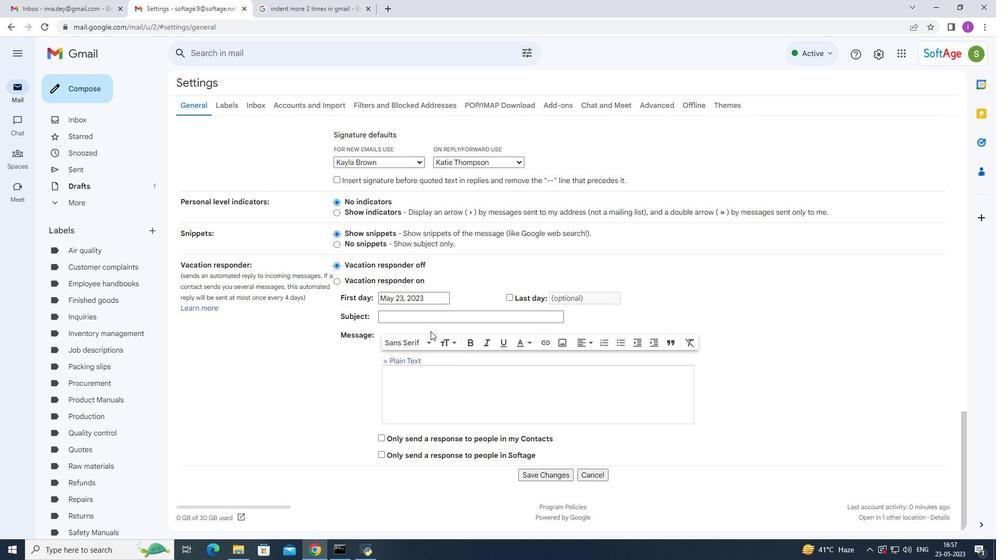 
Action: Mouse moved to (477, 365)
Screenshot: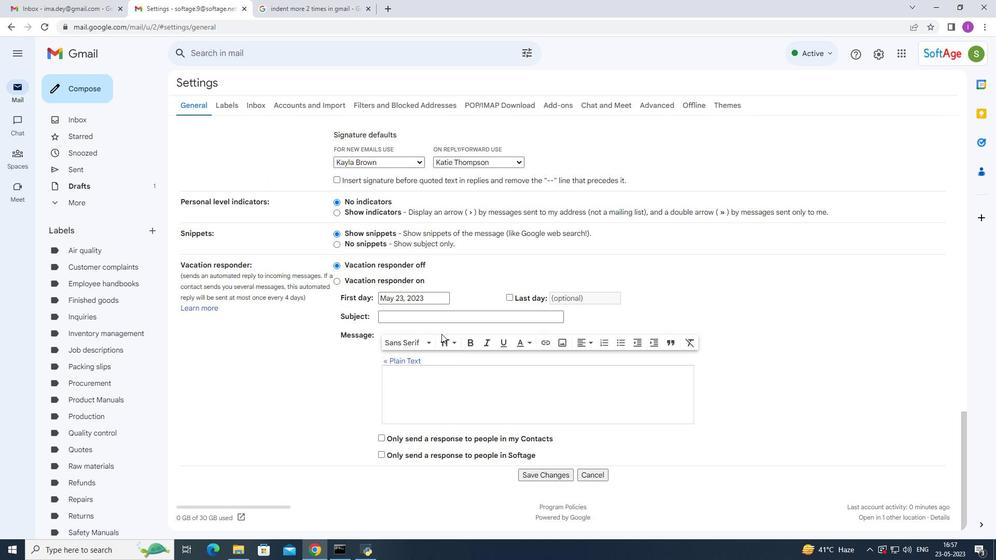 
Action: Mouse scrolled (477, 365) with delta (0, 0)
Screenshot: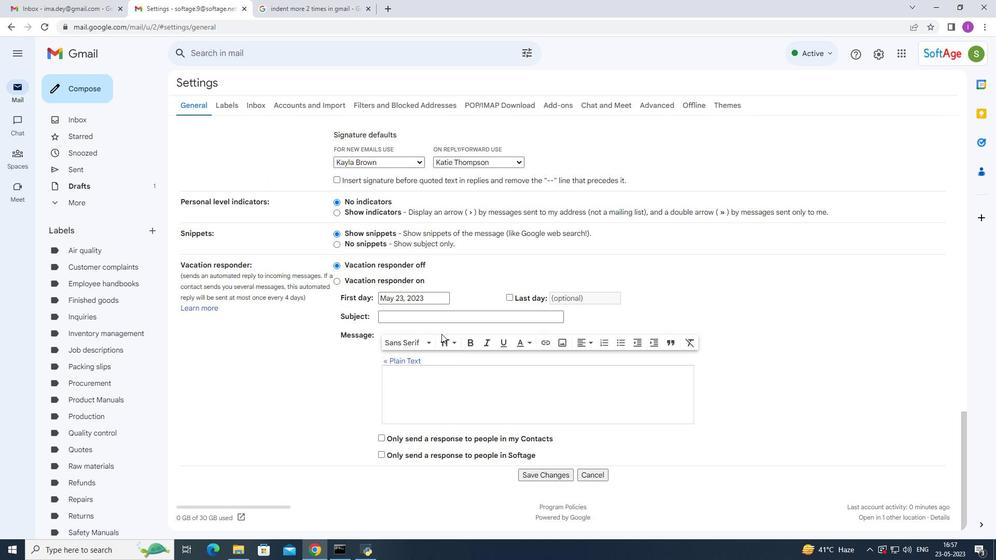 
Action: Mouse moved to (557, 479)
Screenshot: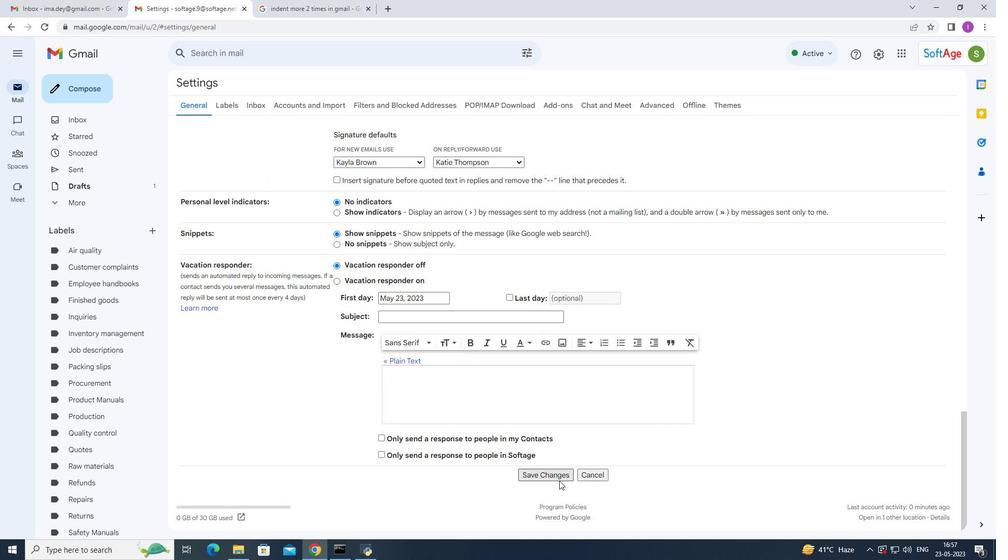 
Action: Mouse pressed left at (557, 479)
Screenshot: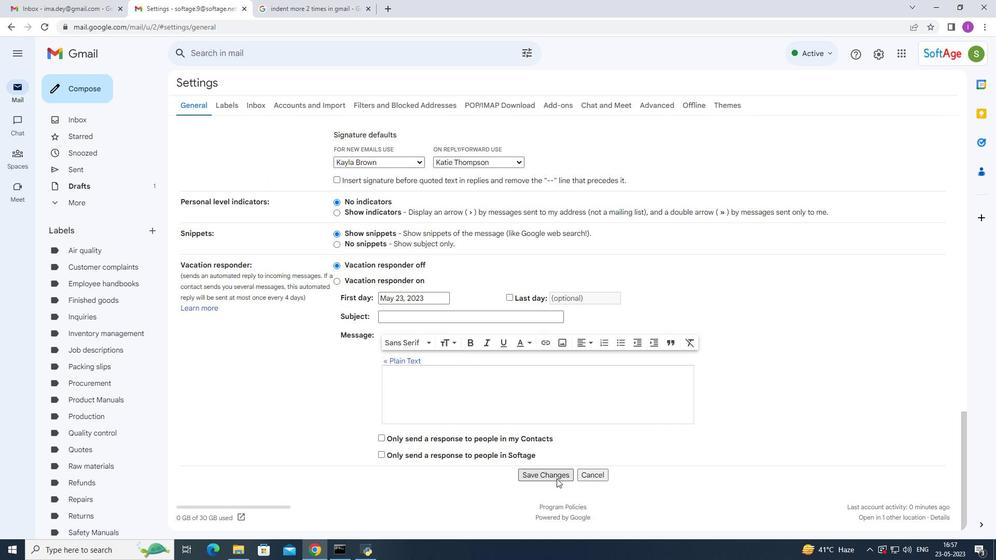 
Action: Mouse moved to (100, 93)
Screenshot: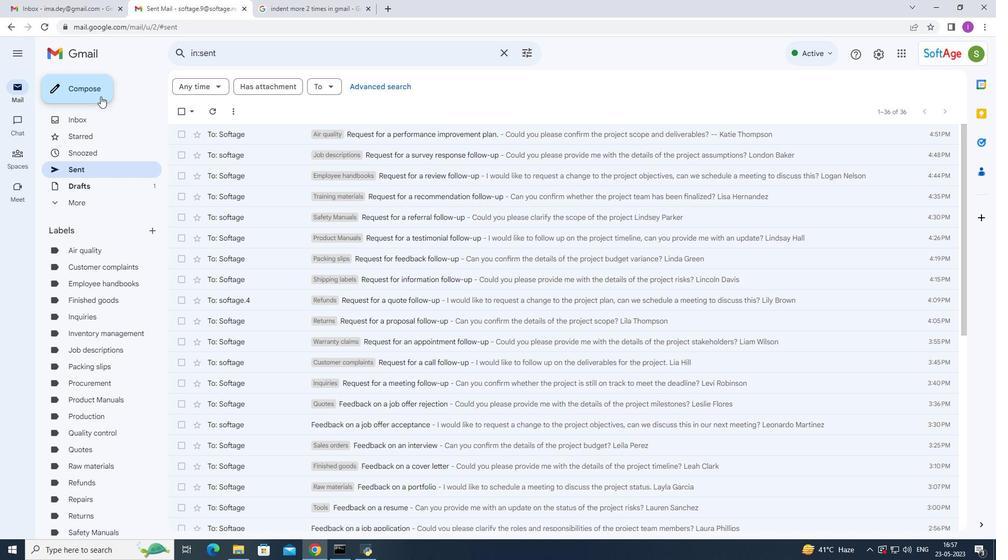 
Action: Mouse pressed left at (100, 93)
Screenshot: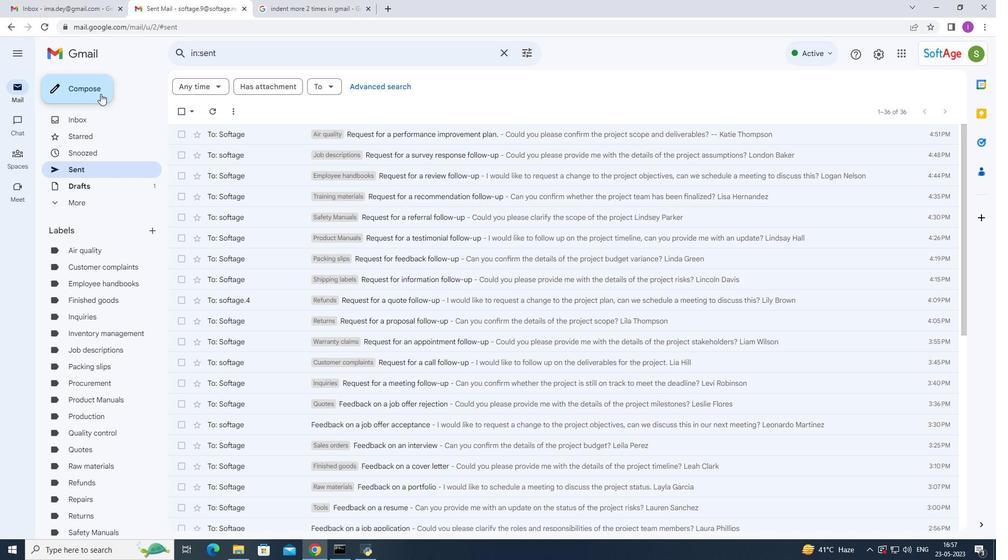 
Action: Mouse moved to (683, 255)
Screenshot: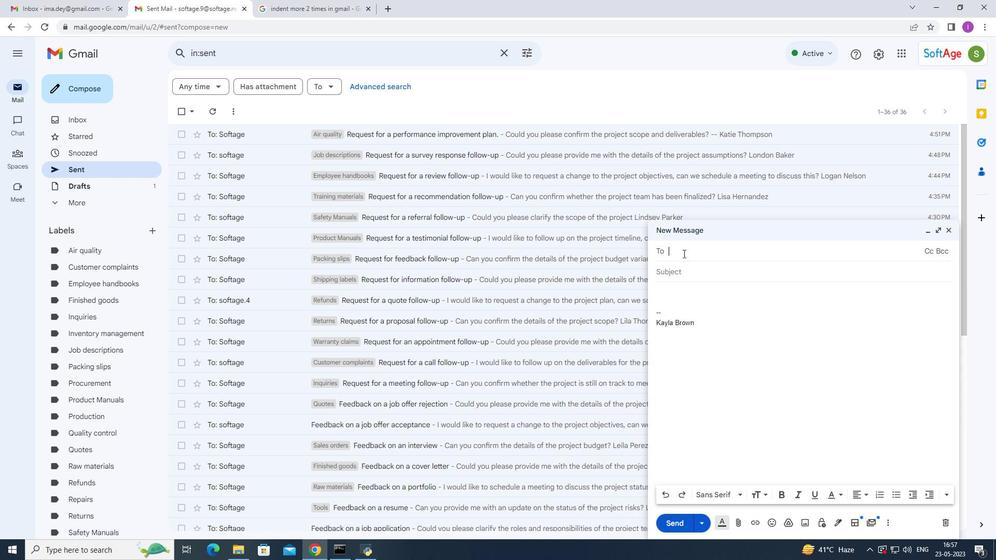 
Action: Key pressed s
Screenshot: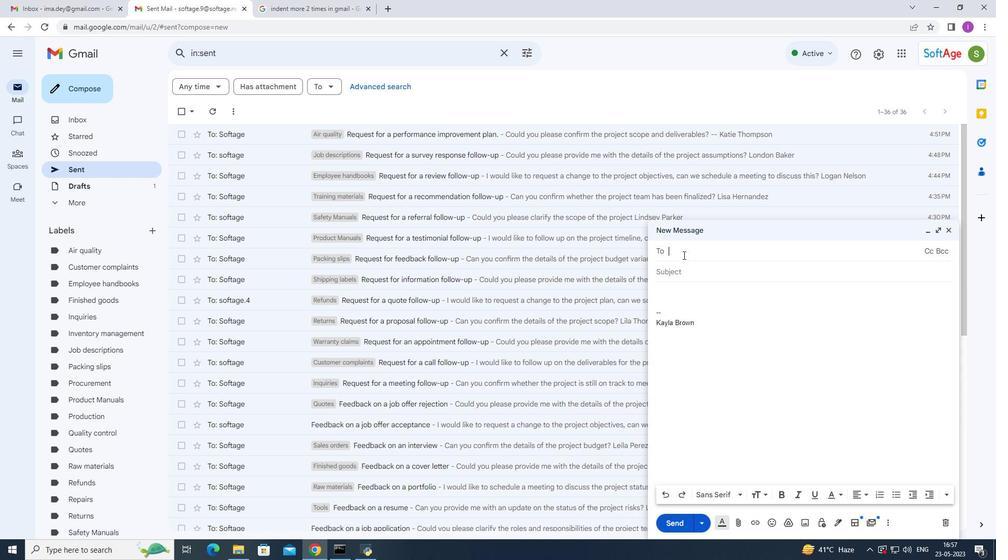 
Action: Mouse moved to (718, 361)
Screenshot: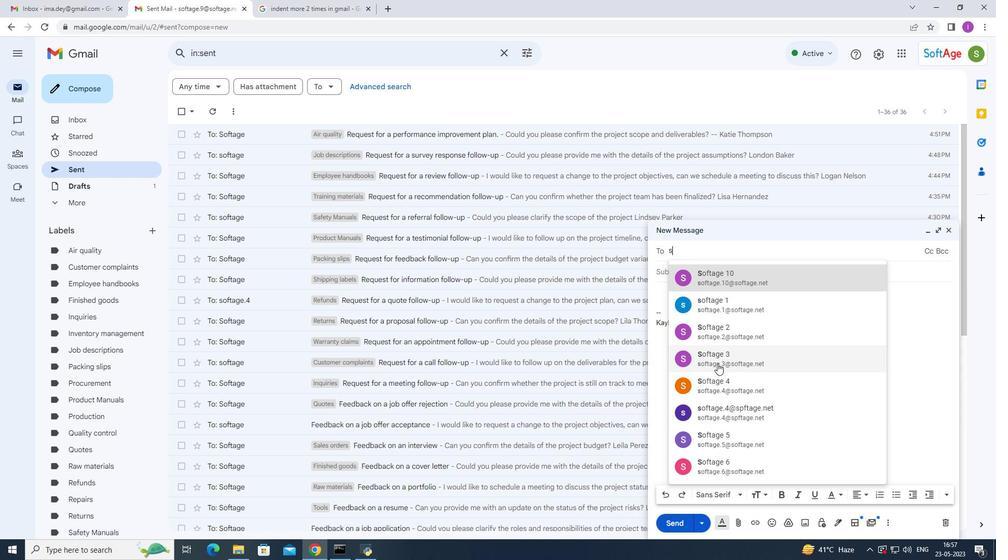 
Action: Mouse pressed left at (718, 361)
Screenshot: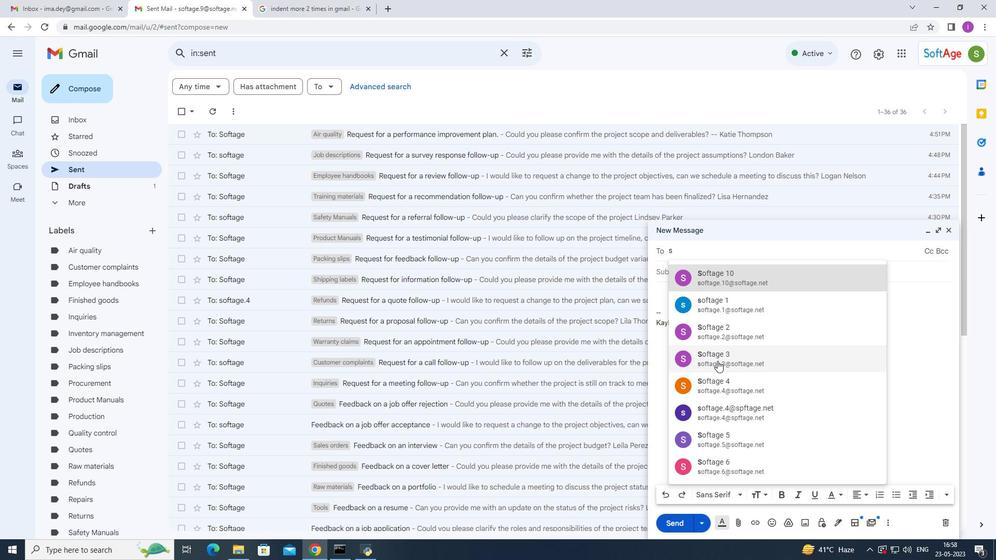 
Action: Mouse moved to (675, 286)
Screenshot: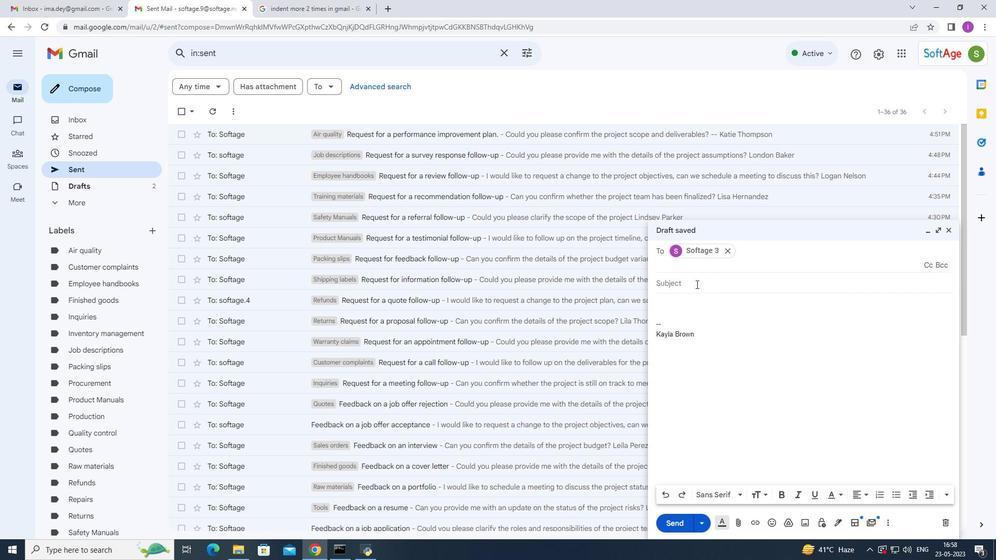 
Action: Mouse pressed left at (675, 286)
Screenshot: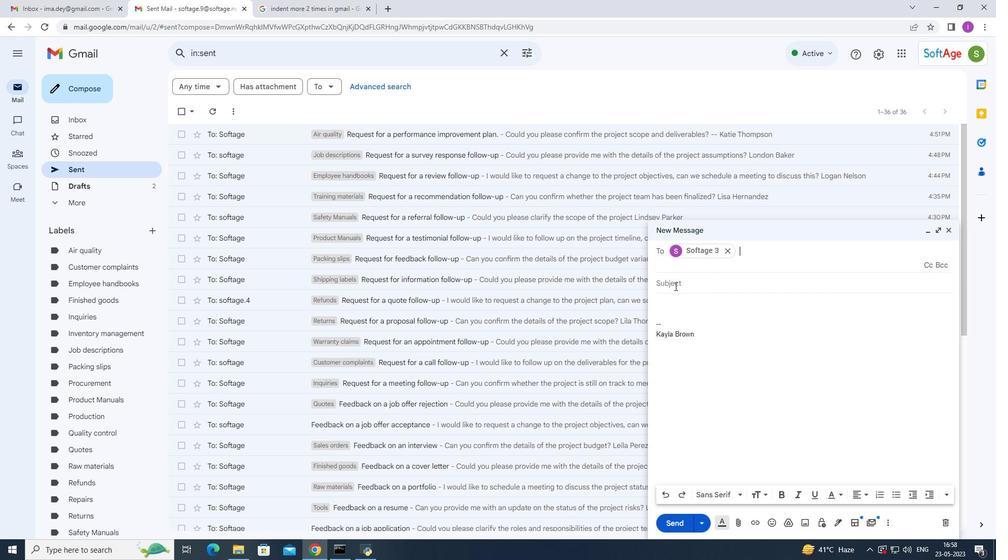 
Action: Mouse moved to (747, 272)
Screenshot: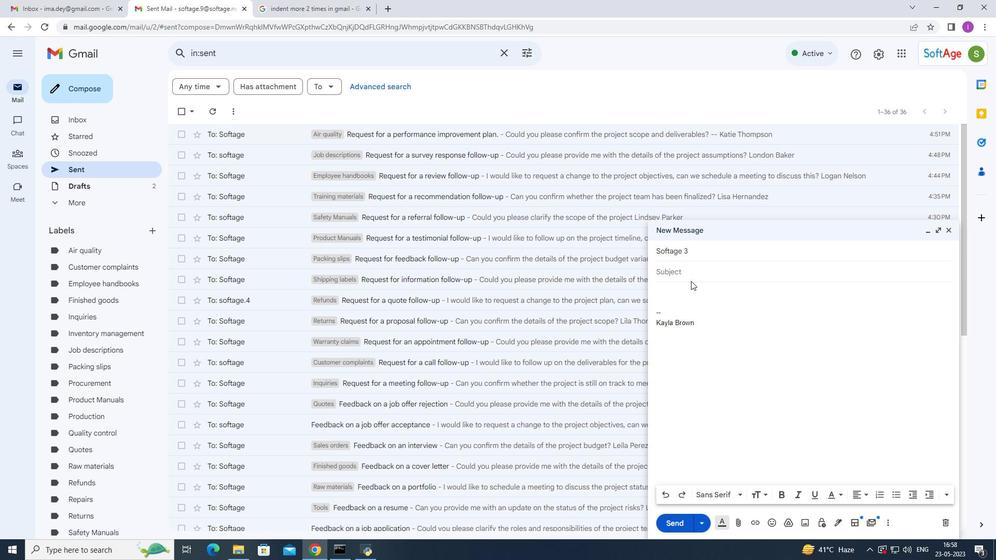 
Action: Key pressed <Key.shift>Request<Key.space>for<Key.space>a<Key.space><Key.shift>Disciplinary<Key.space>actio<Key.backspace>on<Key.space>
Screenshot: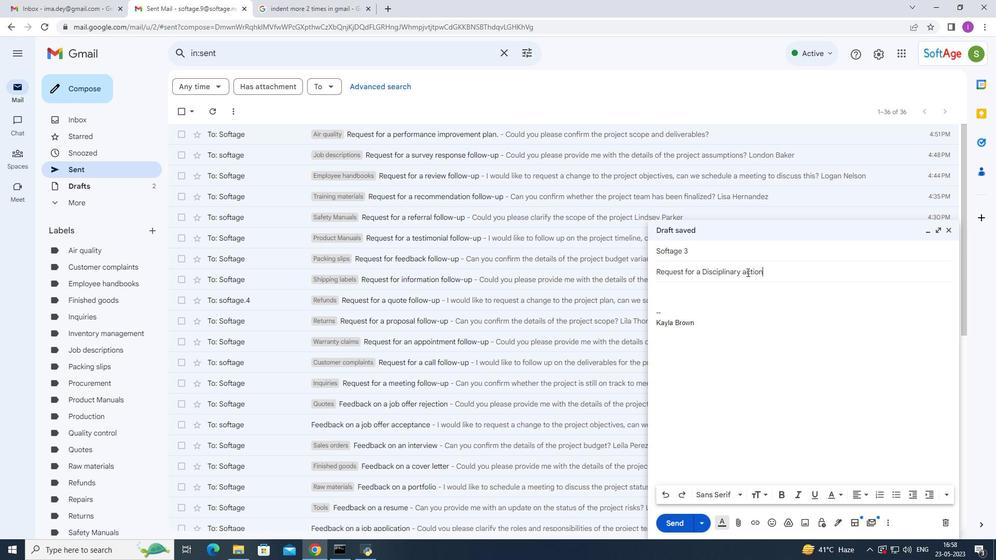 
Action: Mouse moved to (674, 300)
Screenshot: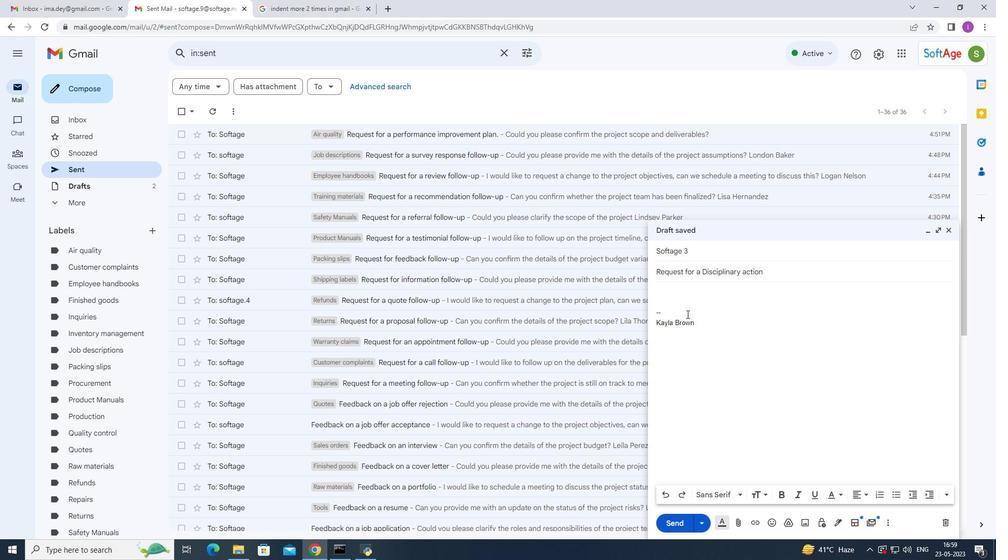 
Action: Mouse pressed left at (674, 300)
Screenshot: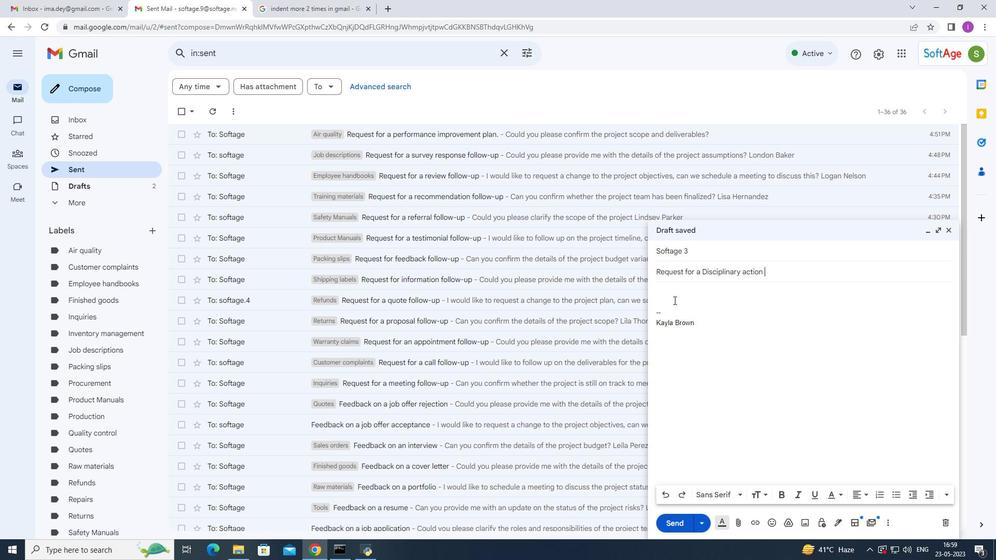 
Action: Mouse moved to (757, 306)
Screenshot: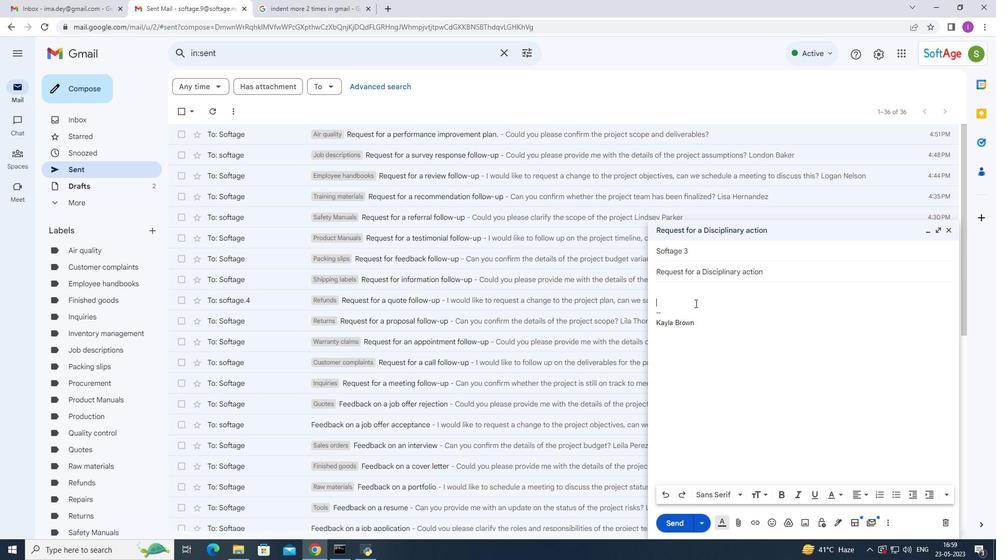 
Action: Key pressed <Key.shift><Key.shift>I<Key.space>need<Key.space>your<Key.space>help<Key.space>in<Key.space>preparing<Key.space>the<Key.space>project<Key.space>charter<Key.space>for<Key.space>the<Key.space>new<Key.space>initiative.
Screenshot: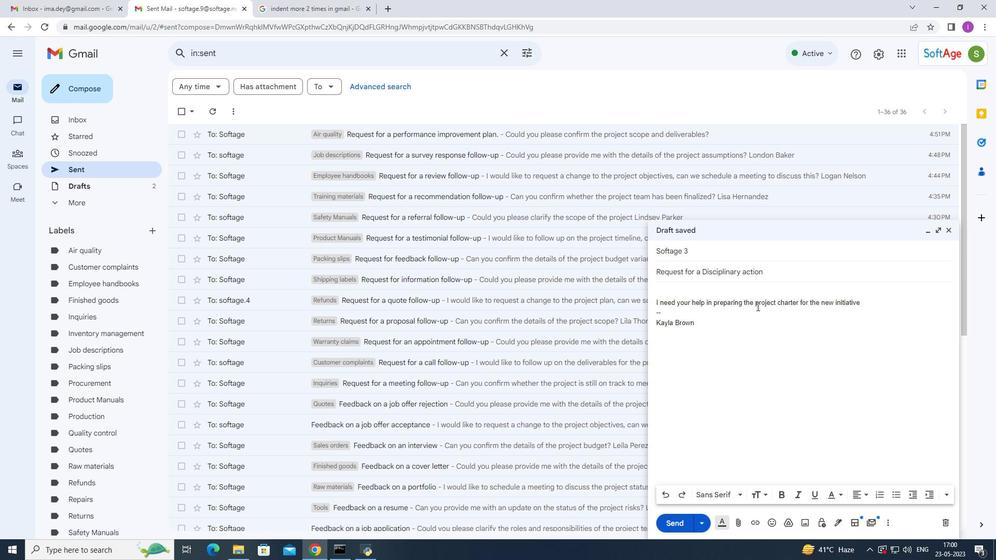 
Action: Mouse moved to (655, 298)
Screenshot: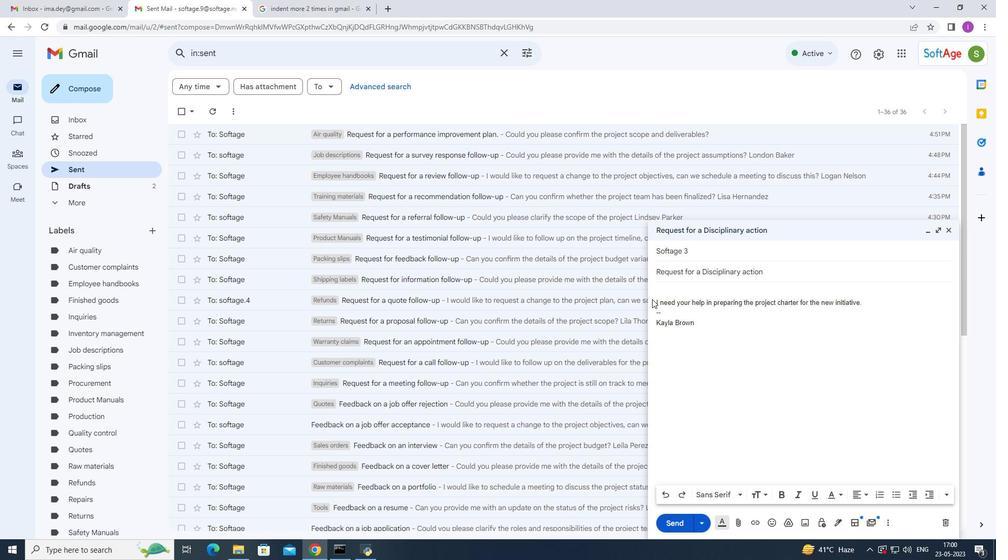 
Action: Mouse pressed left at (655, 298)
Screenshot: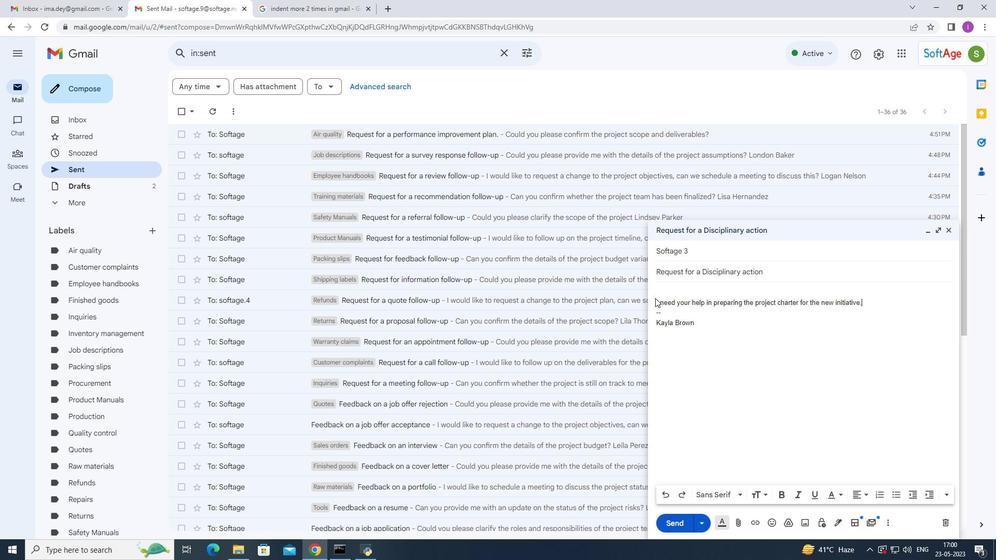 
Action: Mouse moved to (761, 346)
Screenshot: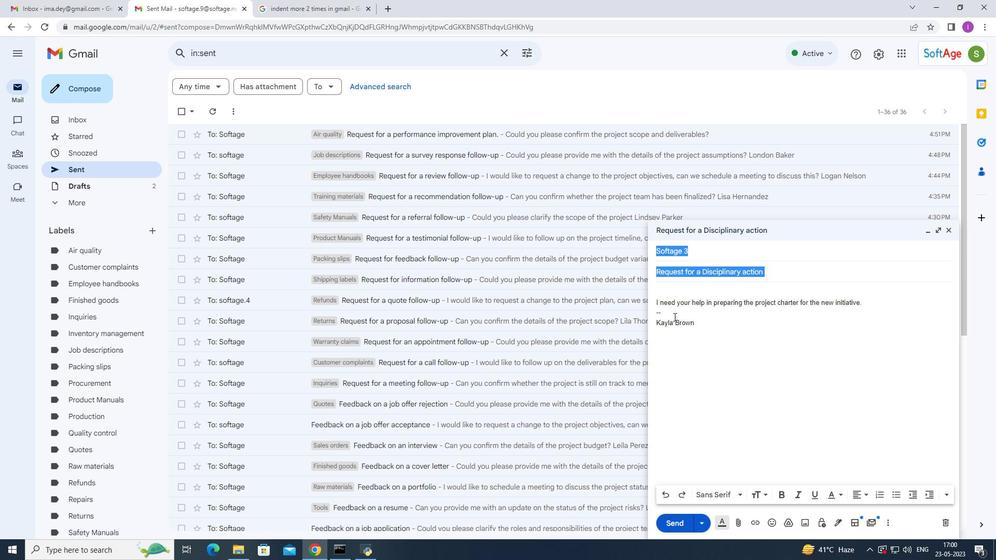 
Action: Mouse pressed left at (761, 346)
Screenshot: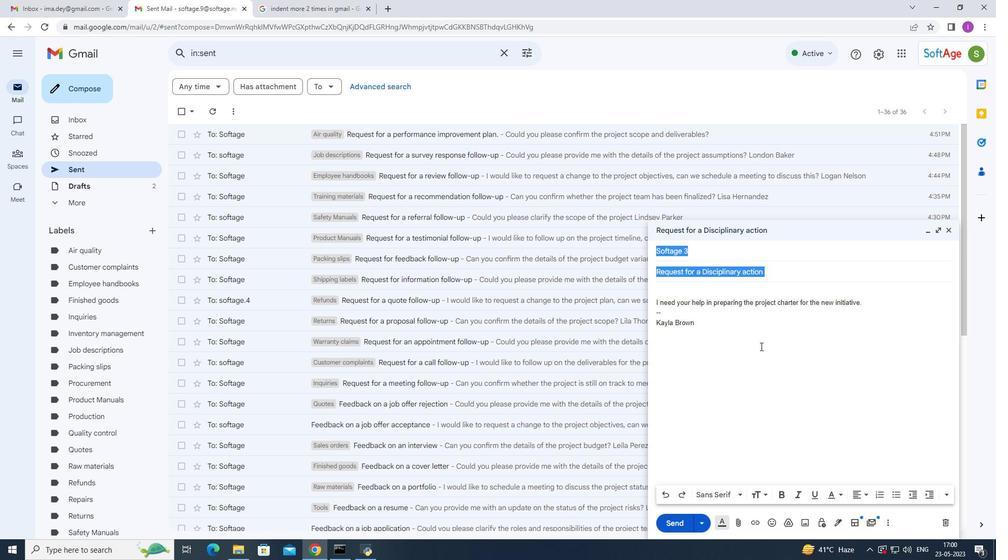 
Action: Mouse moved to (715, 332)
Screenshot: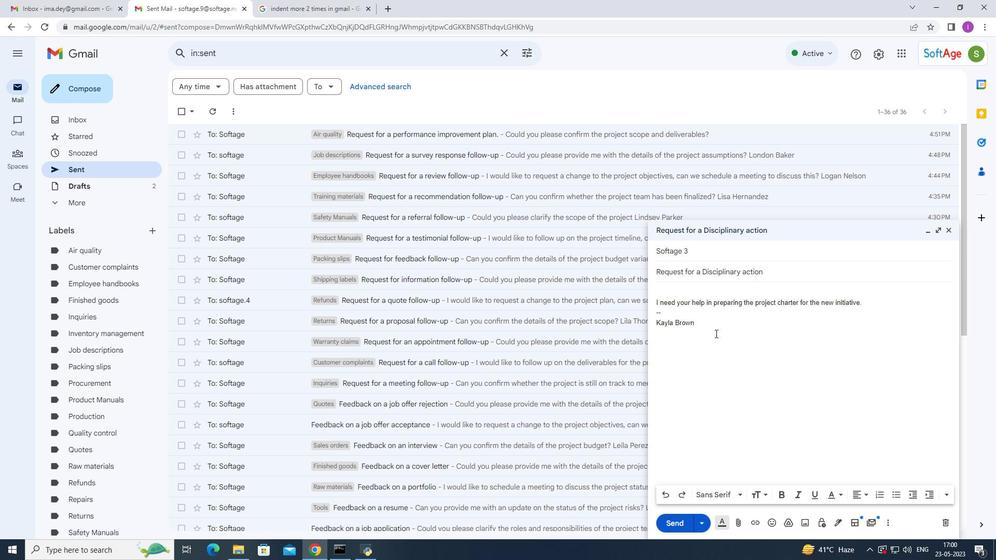 
Action: Mouse pressed left at (716, 333)
Screenshot: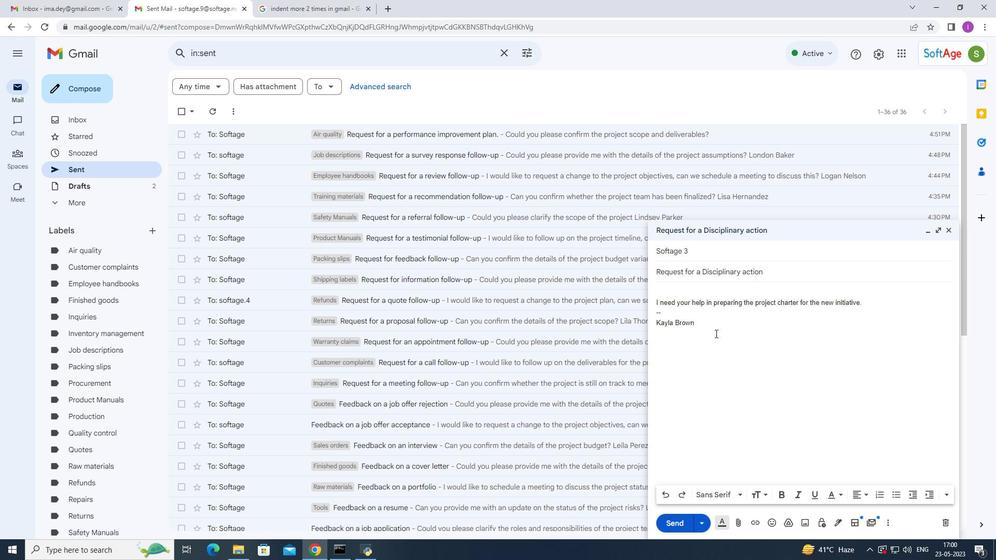 
Action: Mouse moved to (928, 495)
Screenshot: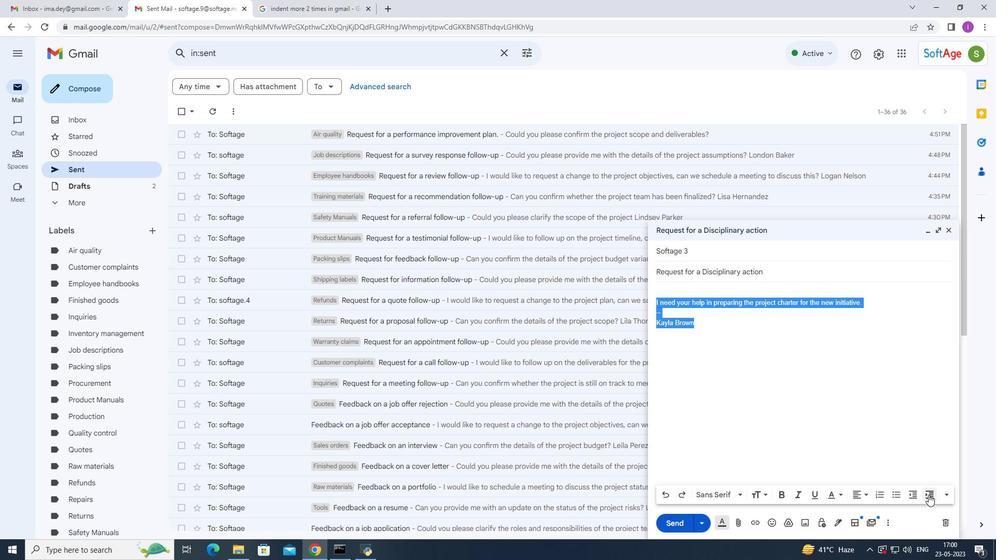 
Action: Mouse pressed left at (928, 495)
Screenshot: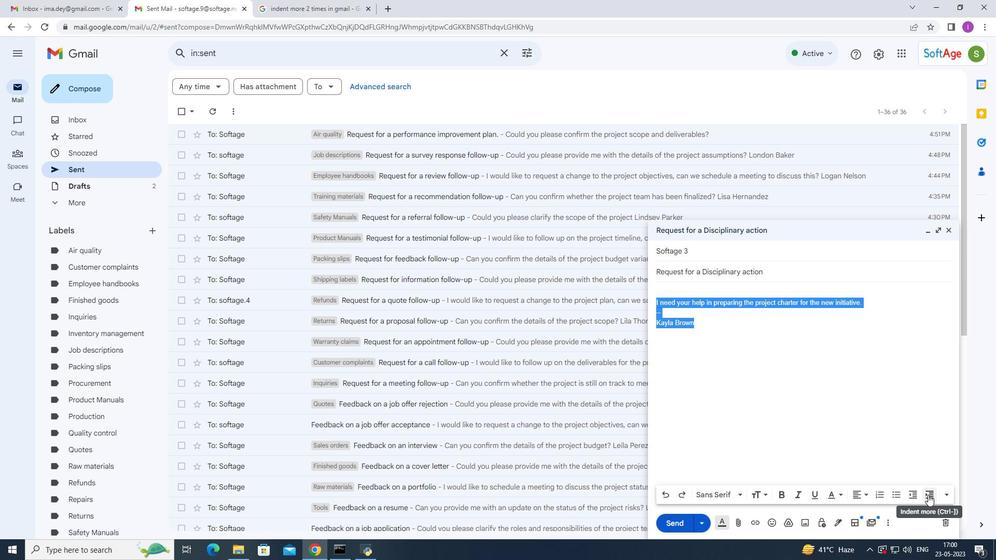 
Action: Mouse pressed left at (928, 495)
Screenshot: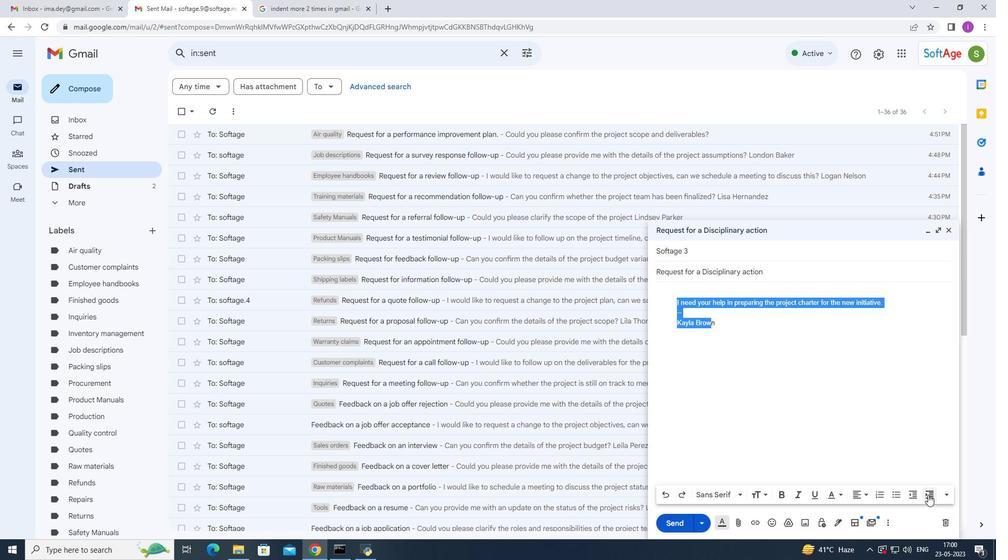 
Action: Mouse moved to (911, 493)
Screenshot: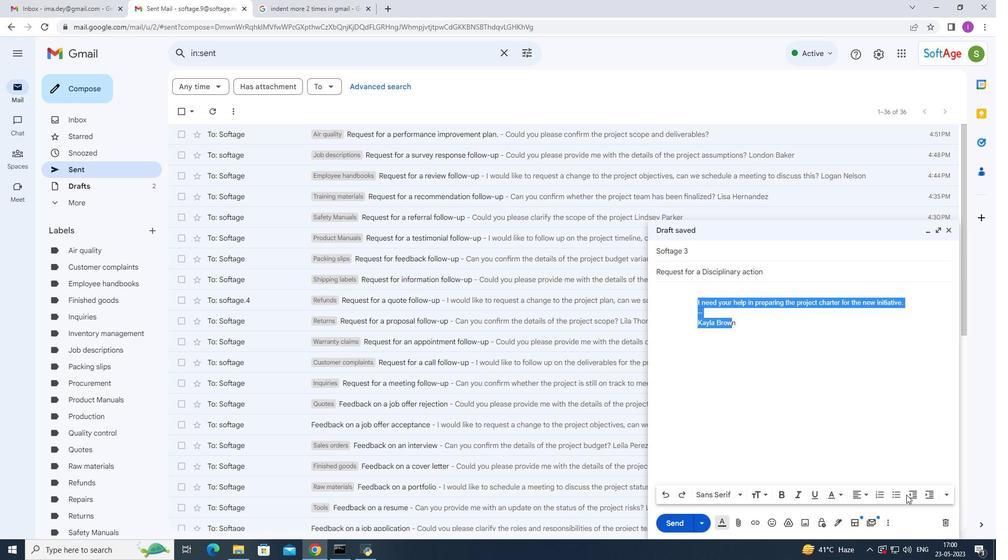 
Action: Mouse pressed left at (911, 493)
Screenshot: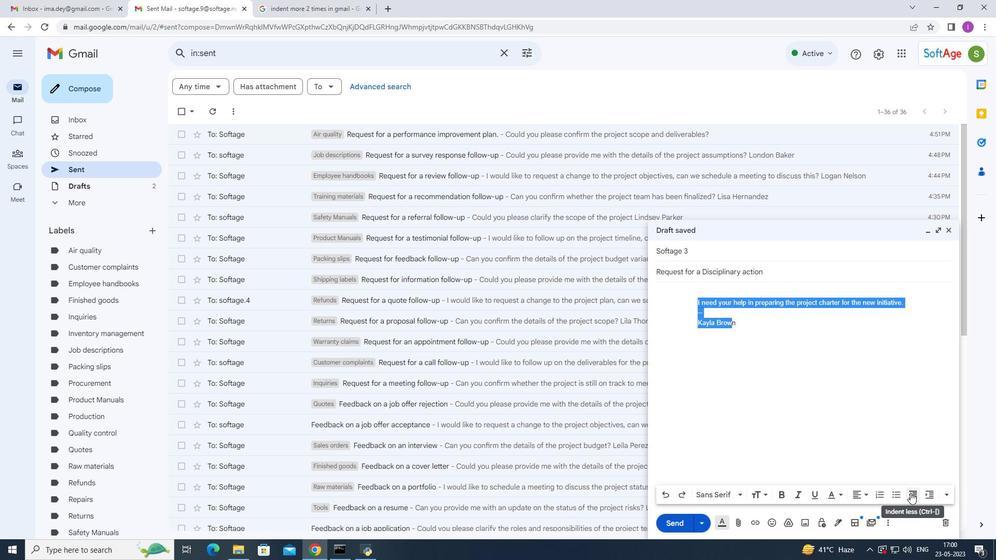 
Action: Mouse moved to (776, 374)
Screenshot: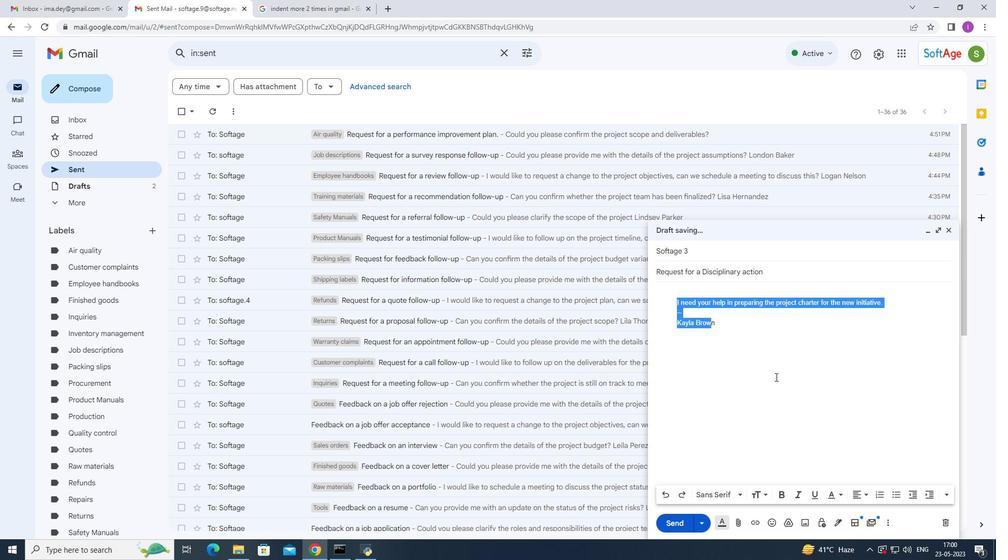 
Action: Mouse pressed left at (776, 374)
Screenshot: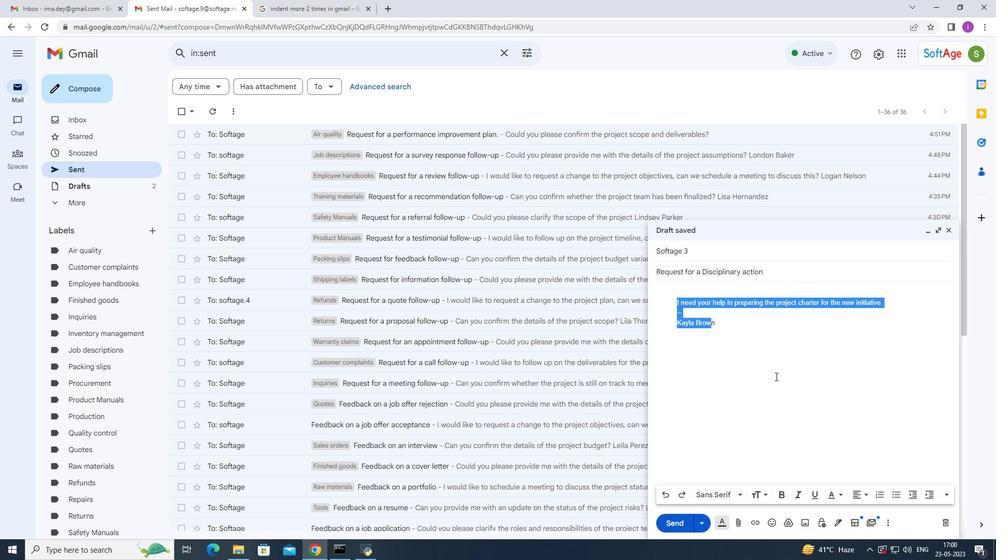 
Action: Mouse moved to (680, 519)
Screenshot: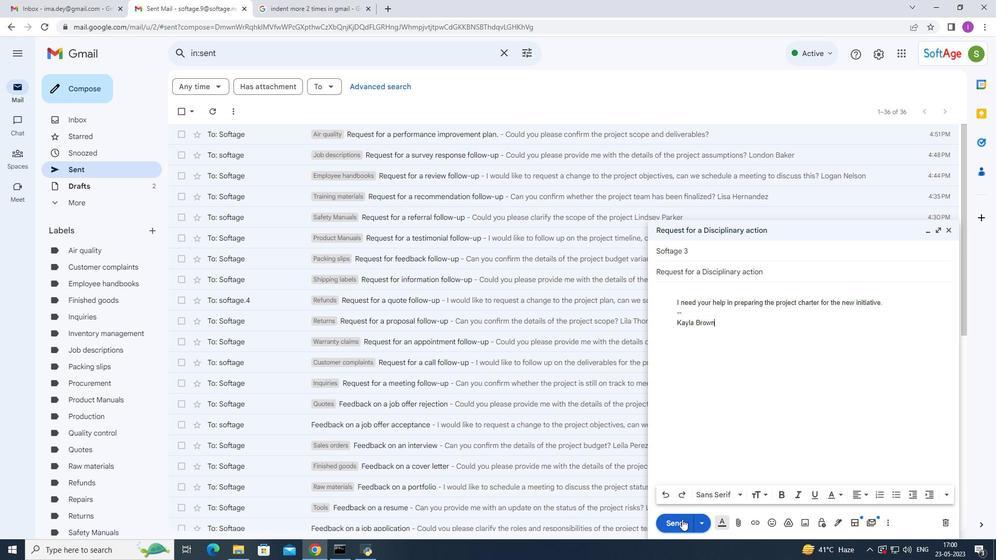
Action: Mouse pressed left at (680, 519)
Screenshot: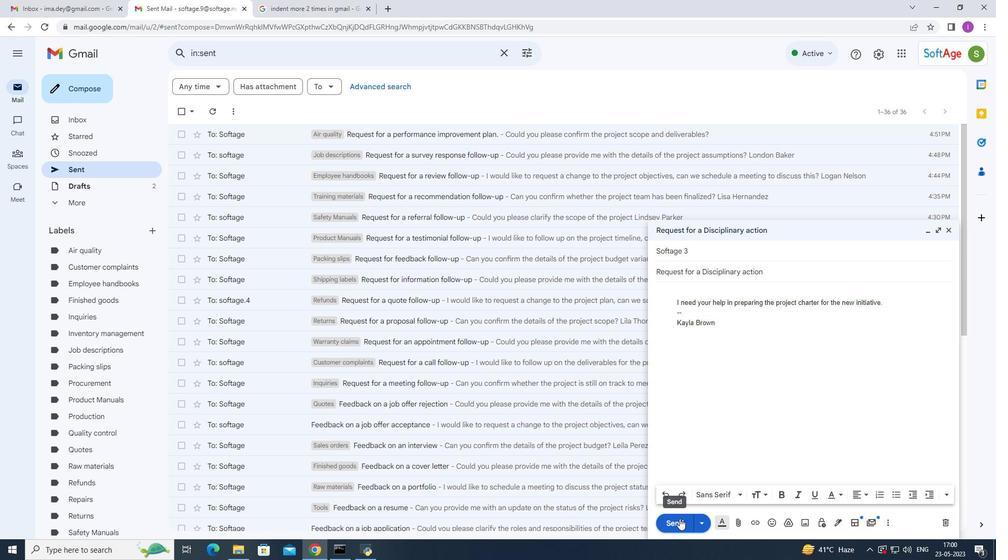 
Action: Mouse moved to (97, 170)
Screenshot: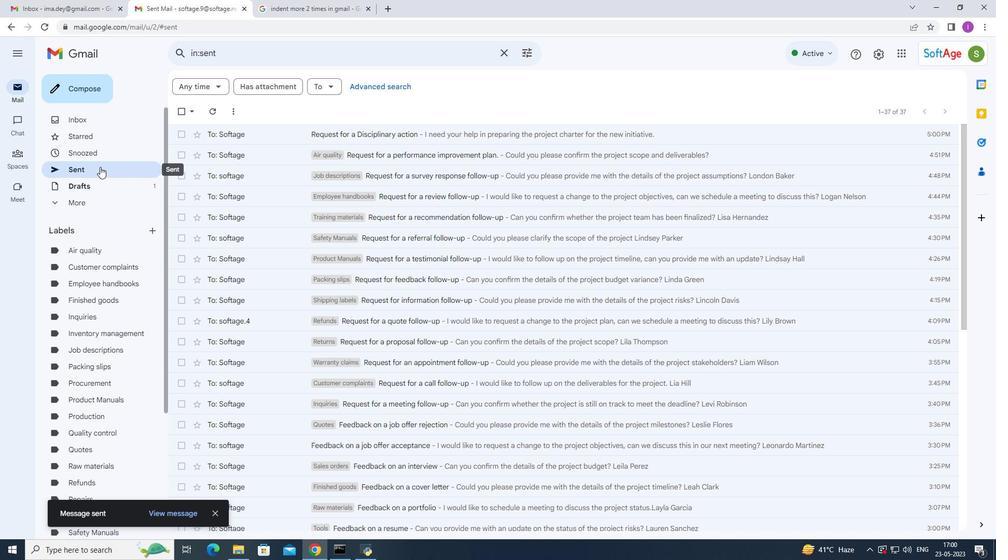 
Action: Mouse pressed left at (97, 170)
Screenshot: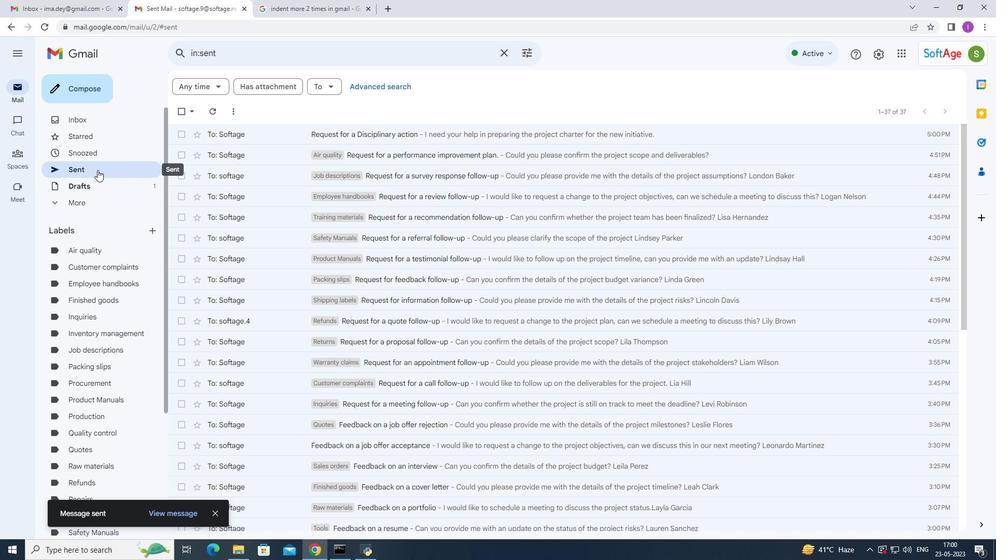 
Action: Mouse moved to (615, 138)
Screenshot: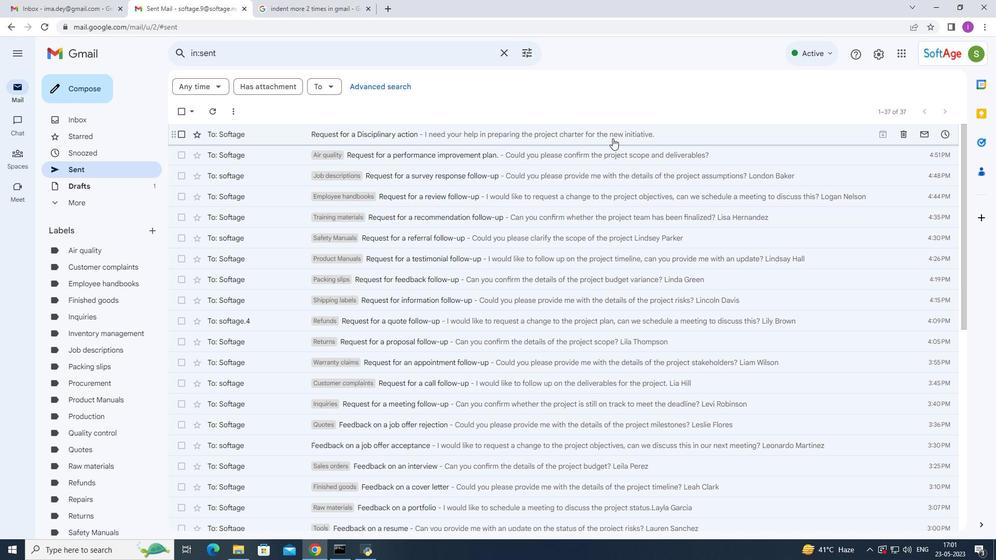 
Action: Mouse pressed right at (615, 138)
Screenshot: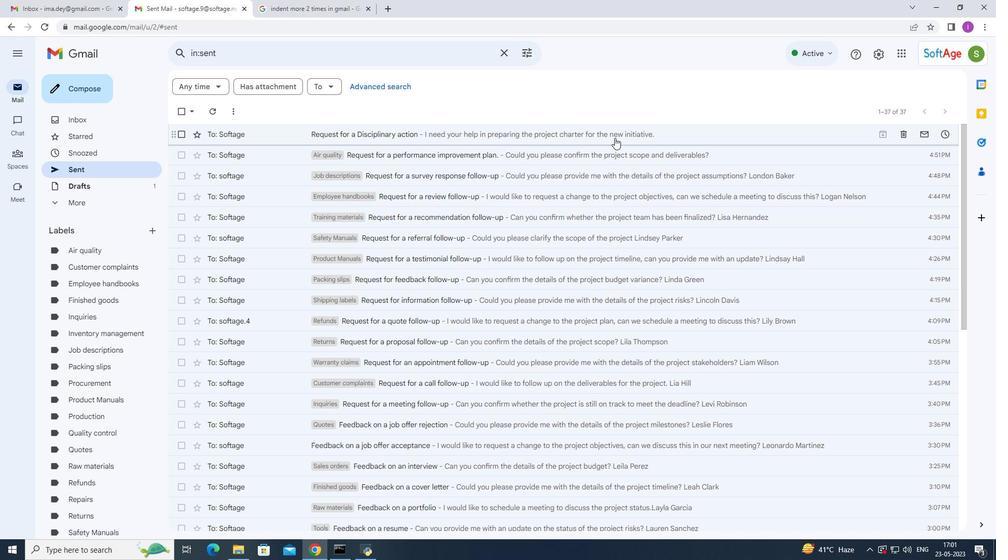 
Action: Mouse moved to (763, 345)
Screenshot: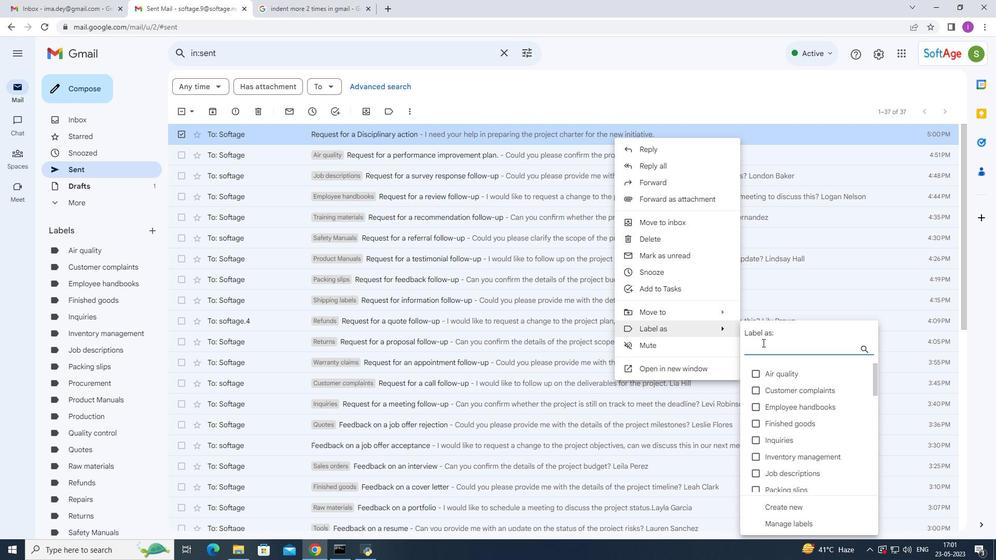 
Action: Mouse pressed left at (763, 345)
Screenshot: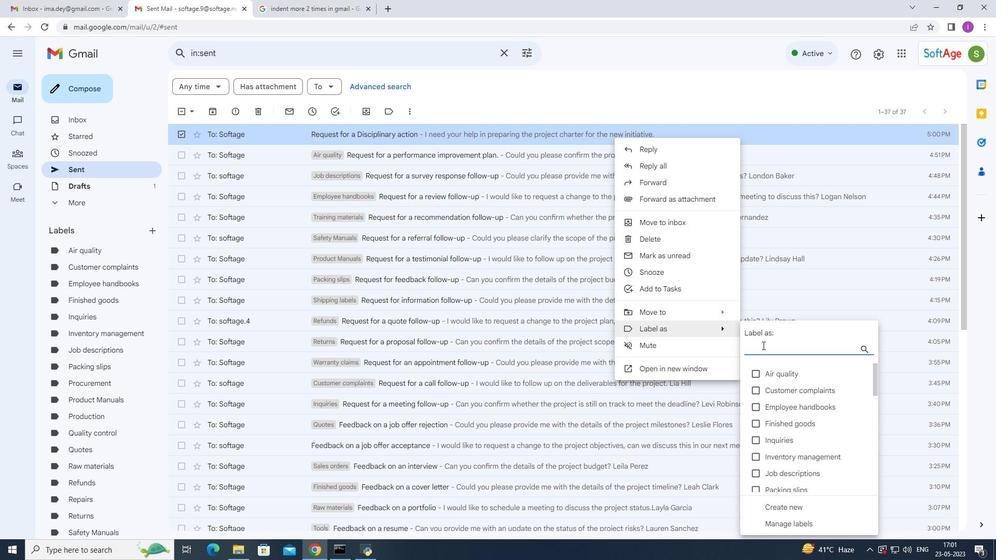 
Action: Key pressed water<Key.space>quality
Screenshot: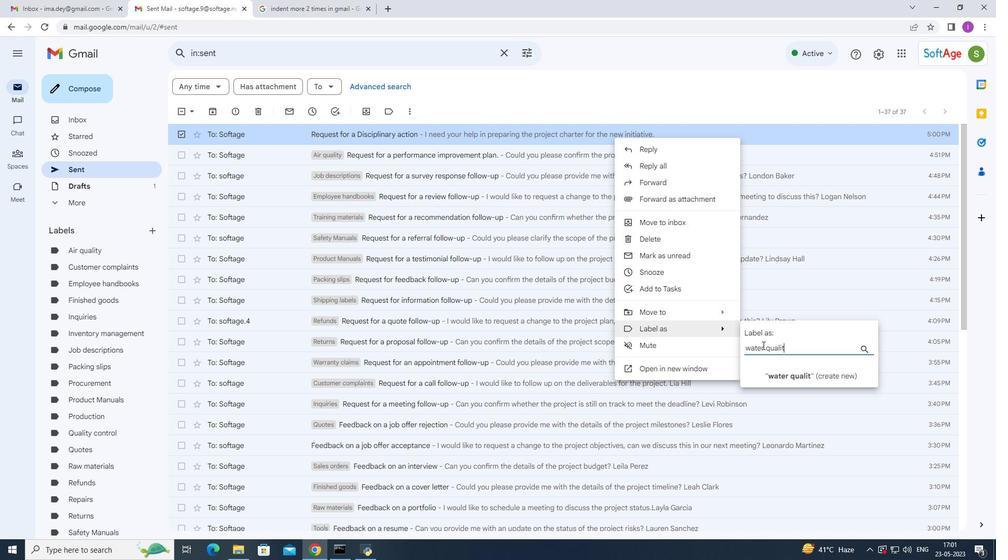 
Action: Mouse moved to (820, 380)
Screenshot: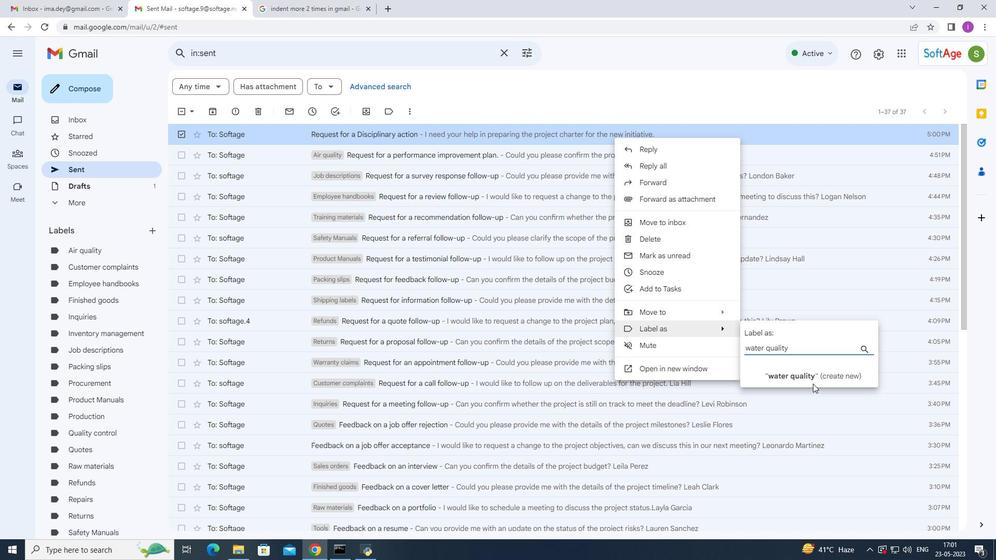 
Action: Mouse pressed left at (820, 380)
Screenshot: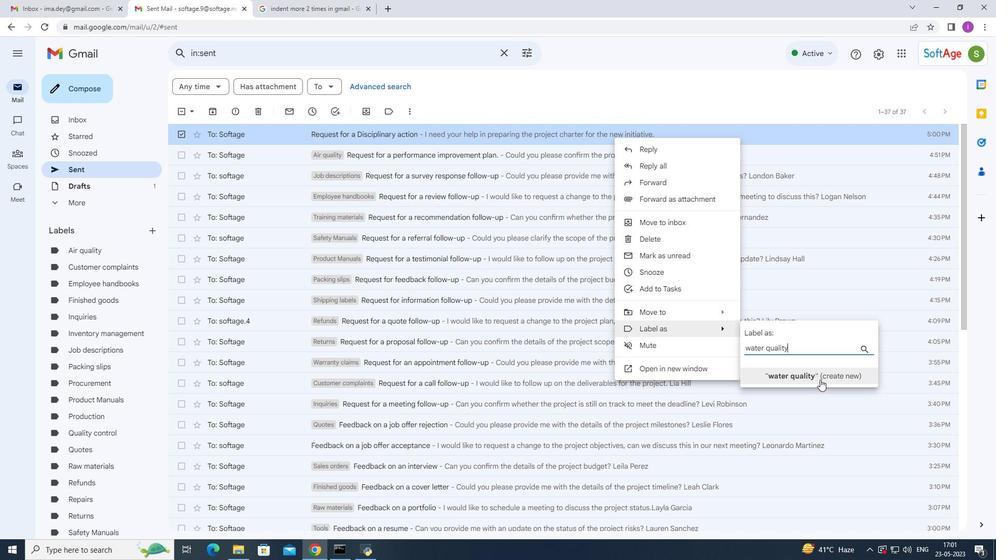 
Action: Mouse moved to (582, 327)
Screenshot: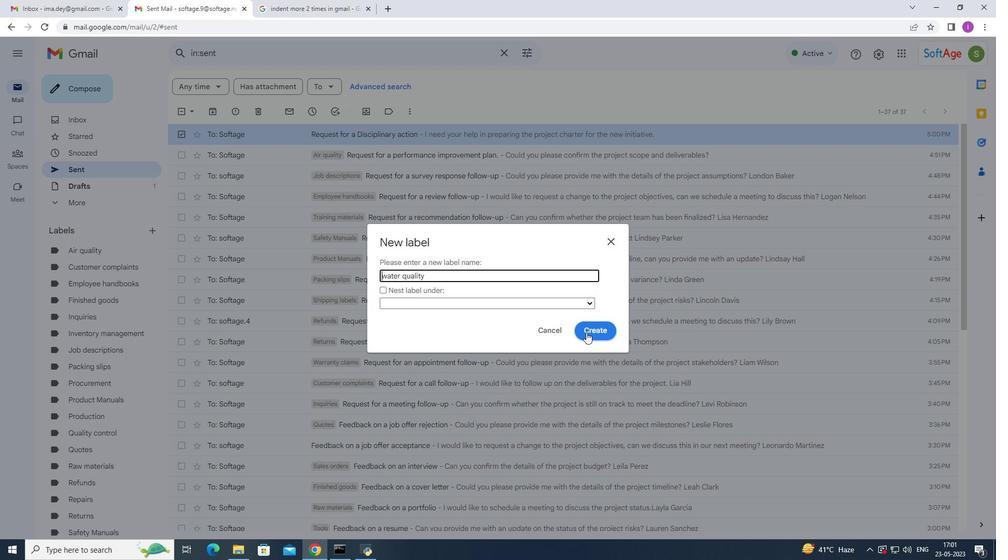 
Action: Mouse pressed left at (582, 327)
Screenshot: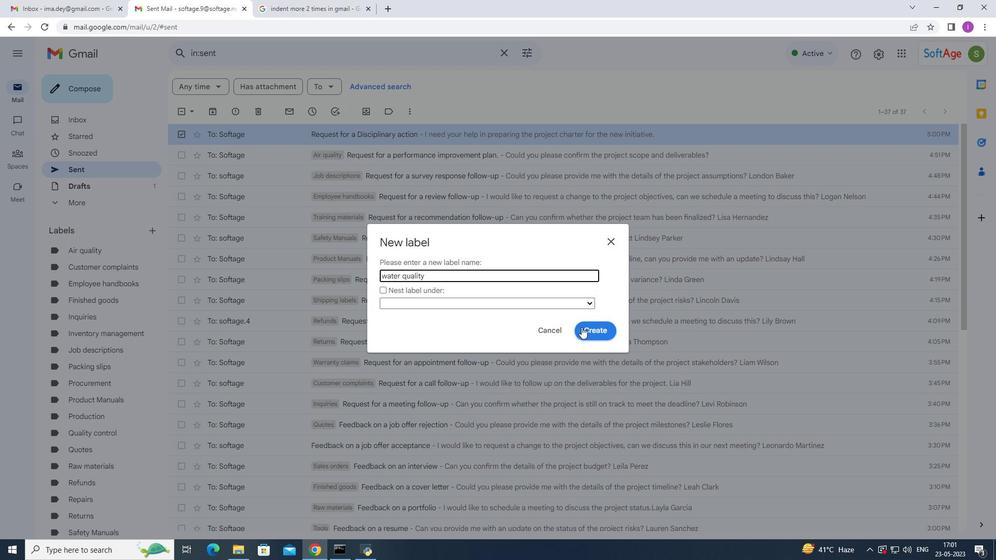 
Action: Mouse moved to (639, 249)
Screenshot: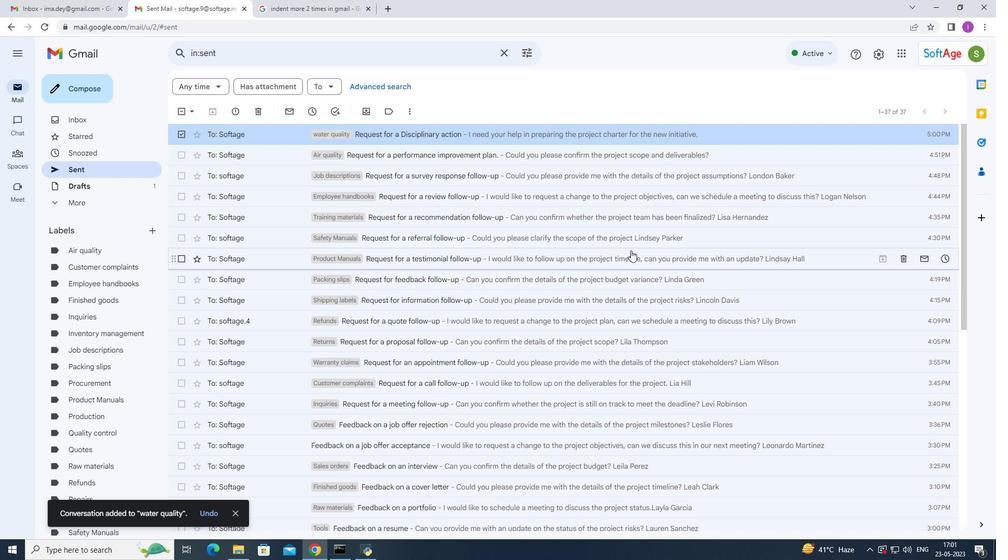 
